 Task: Create a sub task System Test and UAT for the task  Create a new online auction platform in the project AgileLab , assign it to team member softage.2@softage.net and update the status of the sub task to  At Risk , set the priority of the sub task to Medium
Action: Mouse moved to (499, 526)
Screenshot: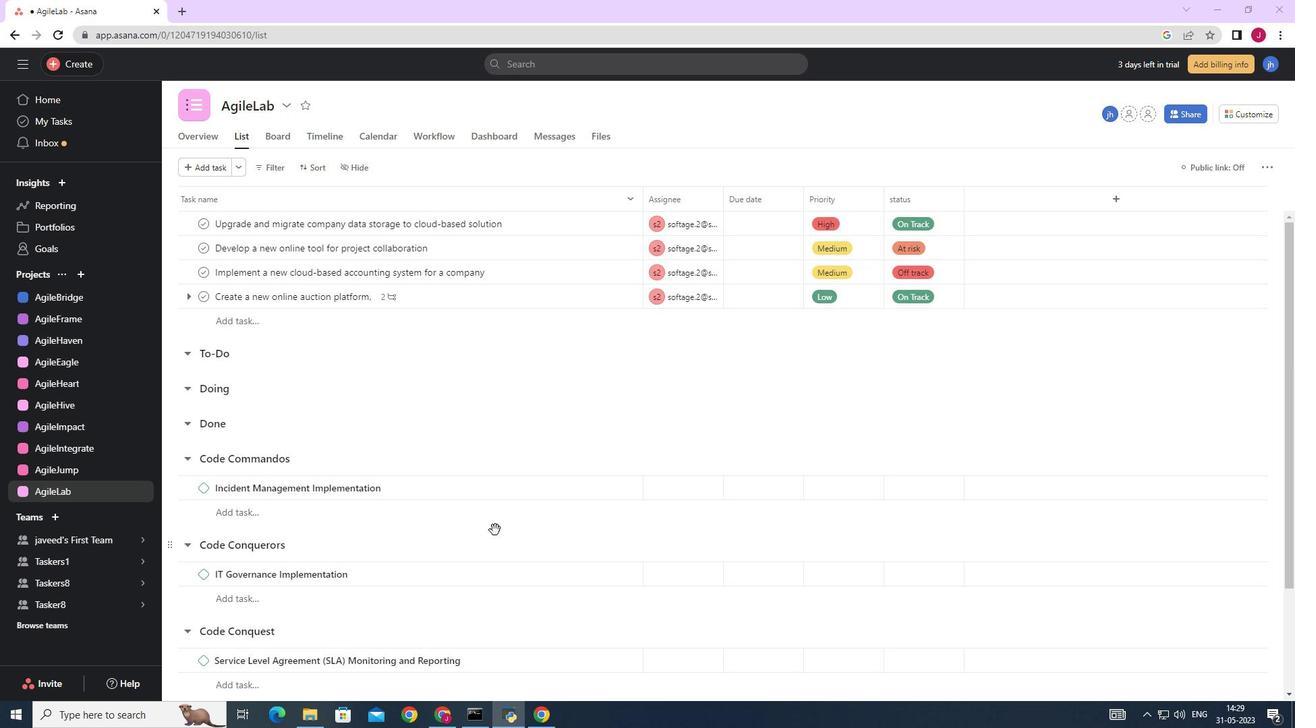 
Action: Mouse scrolled (499, 526) with delta (0, 0)
Screenshot: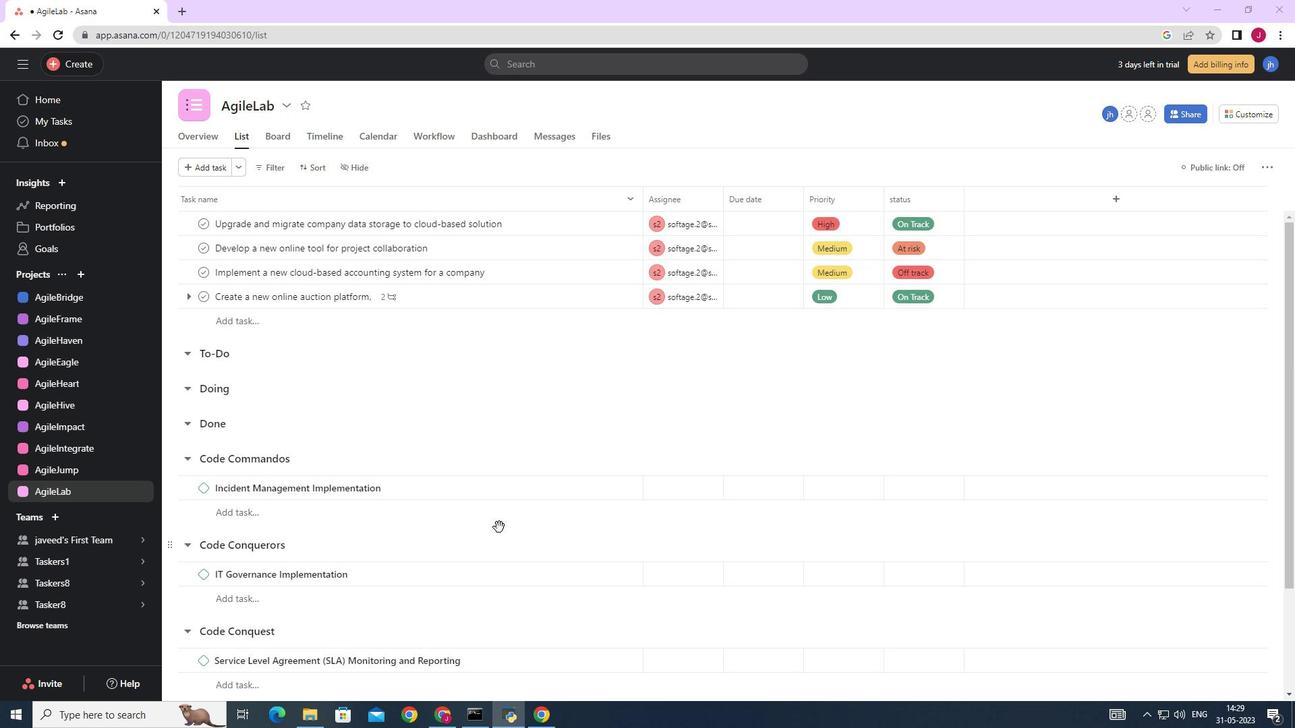 
Action: Mouse scrolled (499, 526) with delta (0, 0)
Screenshot: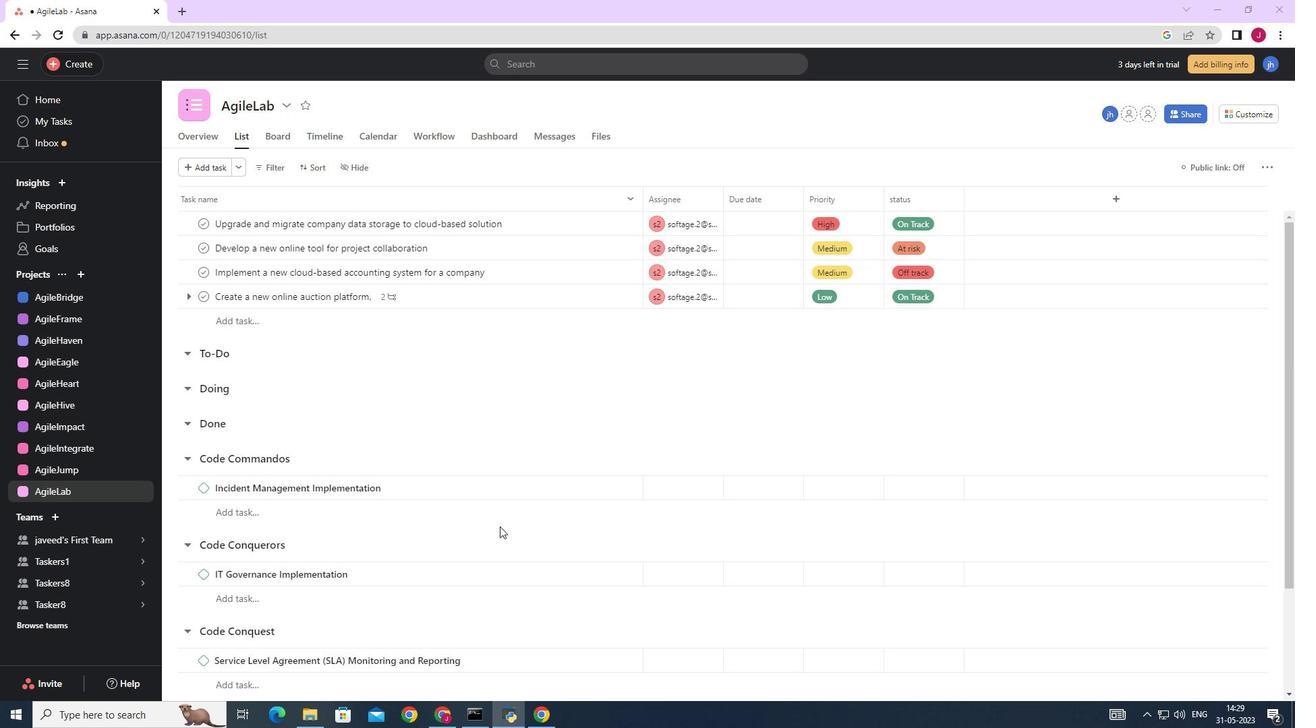 
Action: Mouse scrolled (499, 526) with delta (0, 0)
Screenshot: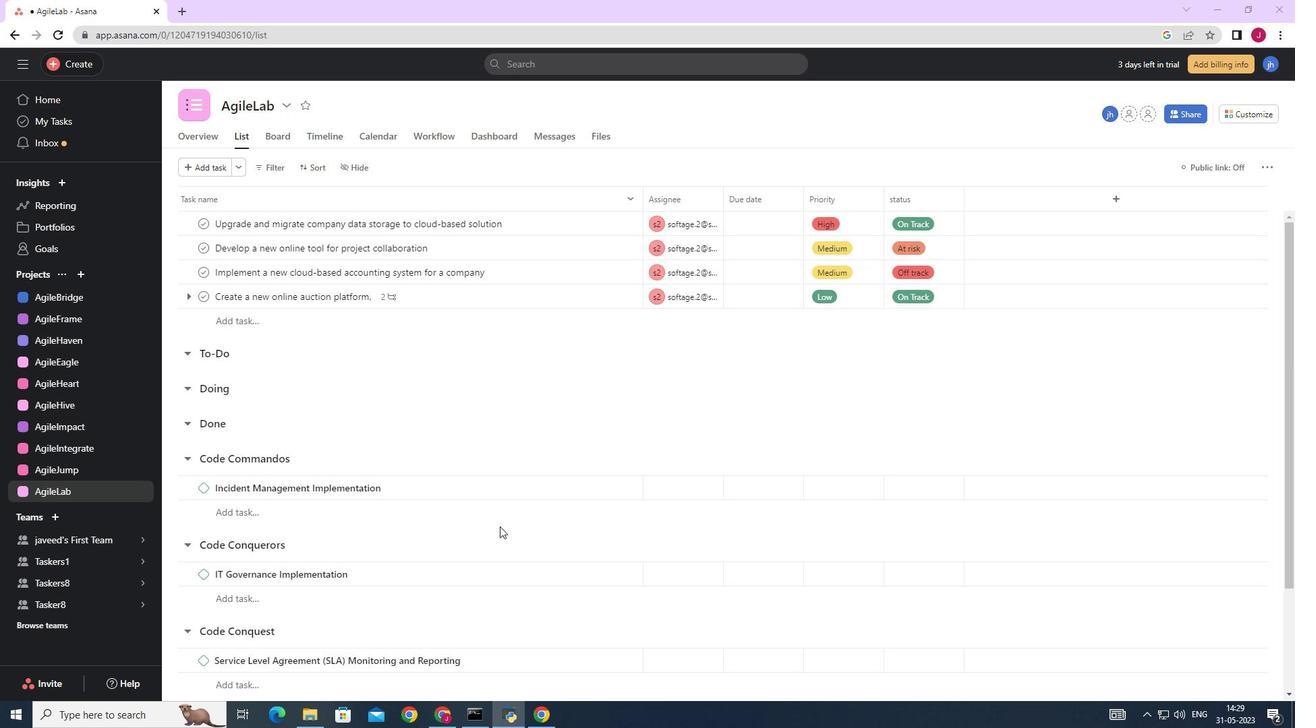 
Action: Mouse moved to (502, 526)
Screenshot: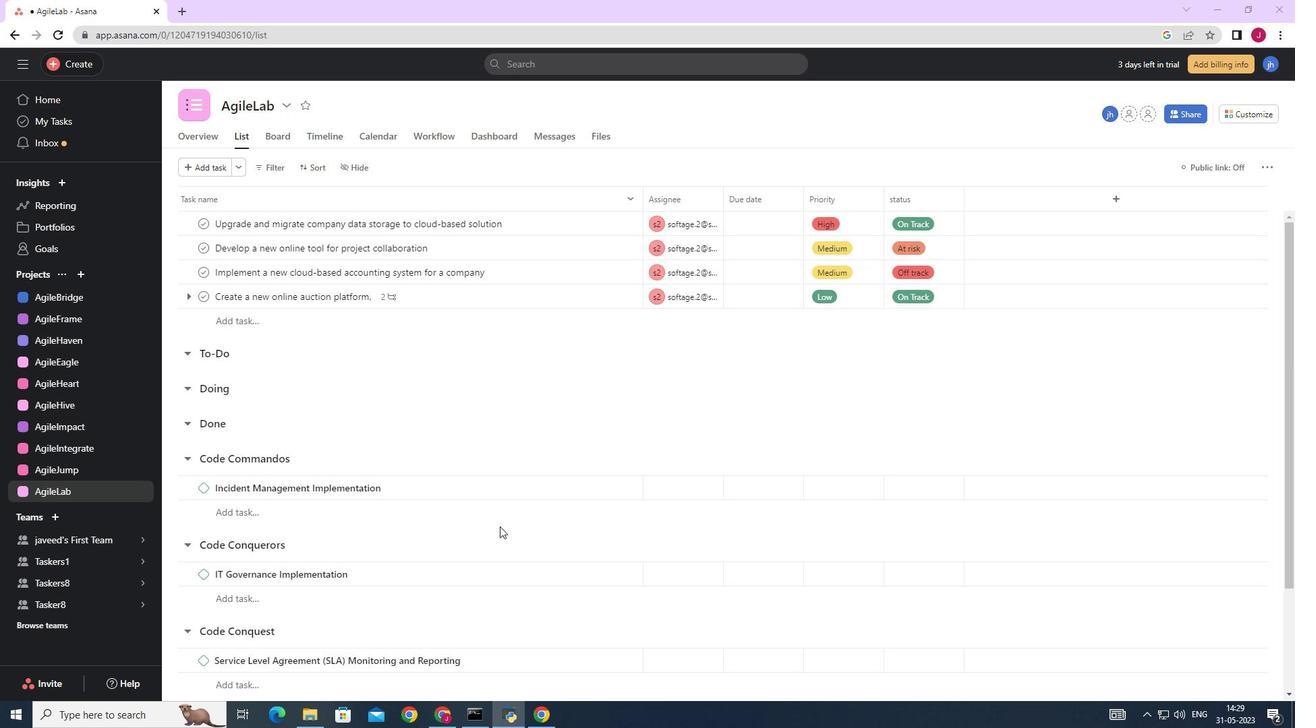
Action: Mouse scrolled (501, 526) with delta (0, 0)
Screenshot: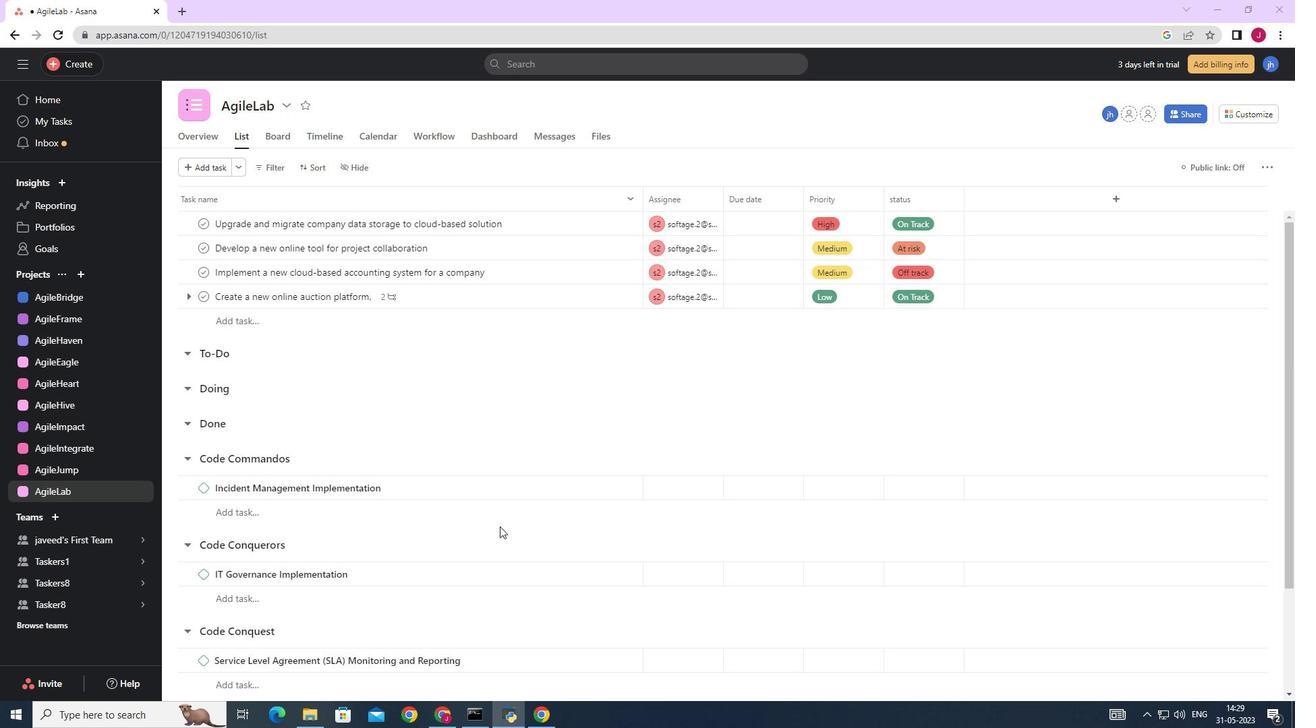 
Action: Mouse moved to (503, 528)
Screenshot: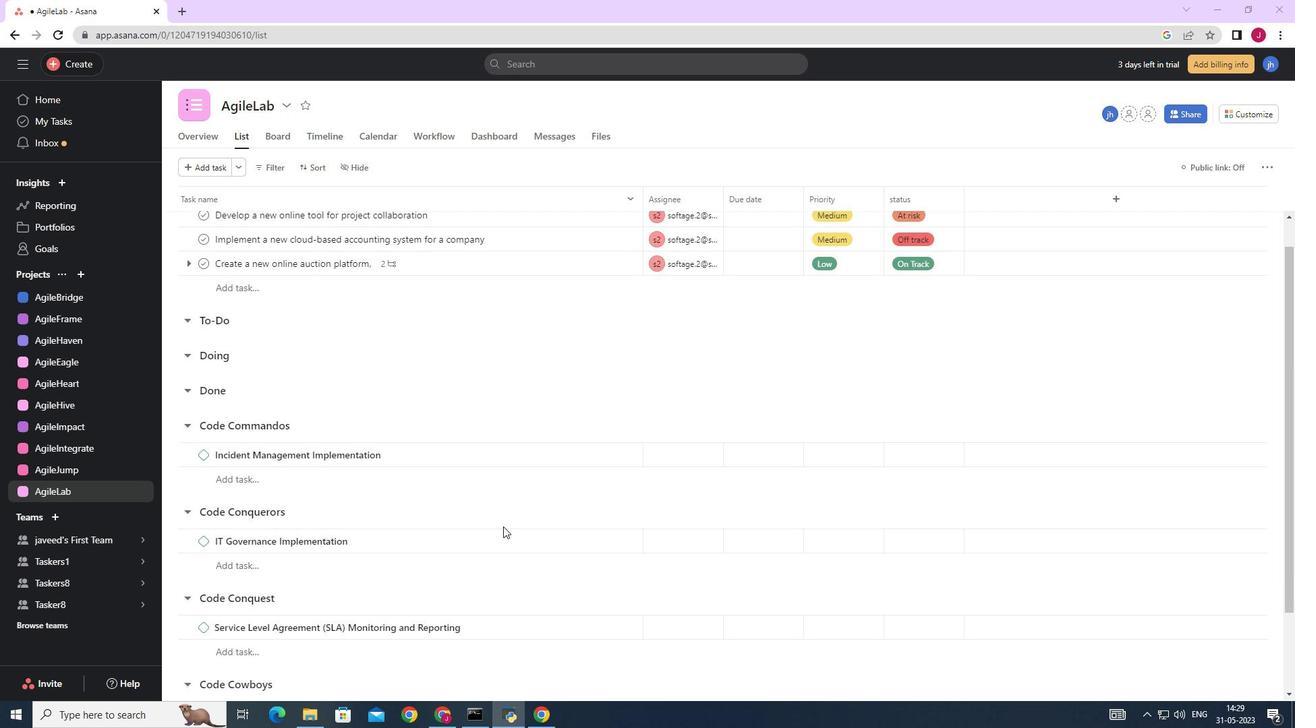 
Action: Mouse scrolled (503, 527) with delta (0, 0)
Screenshot: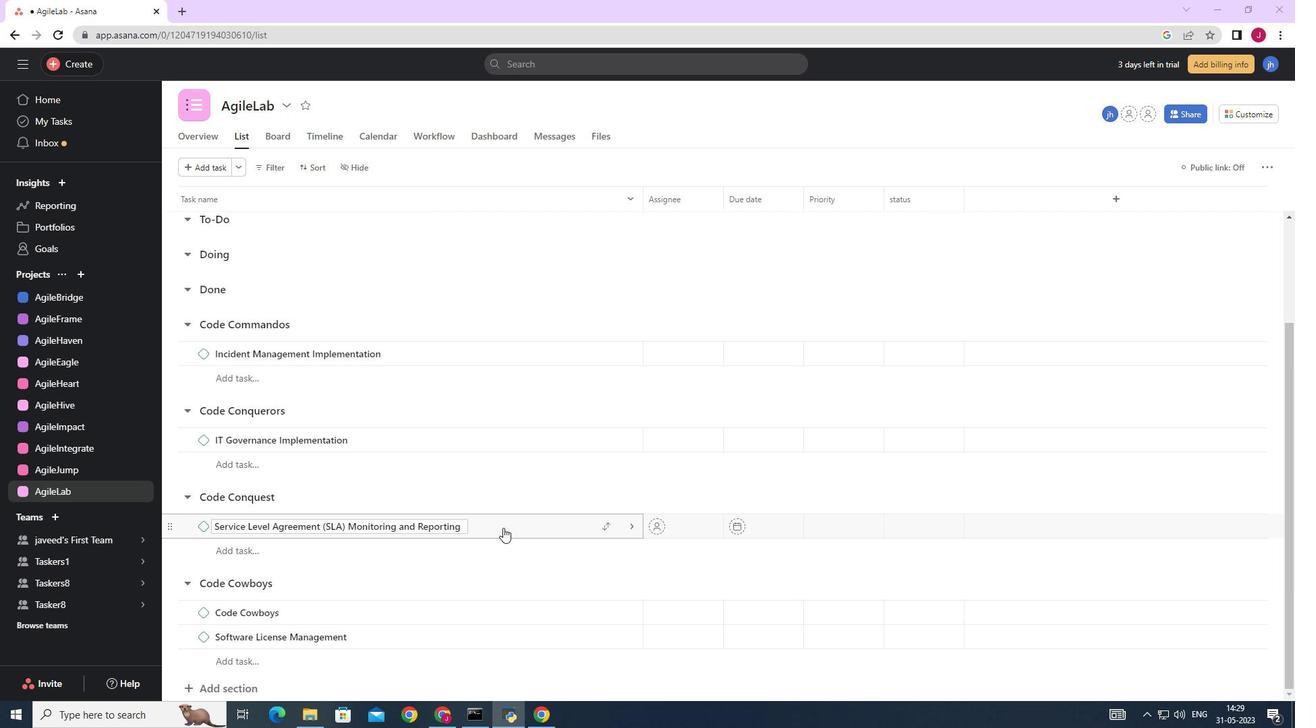
Action: Mouse scrolled (503, 527) with delta (0, 0)
Screenshot: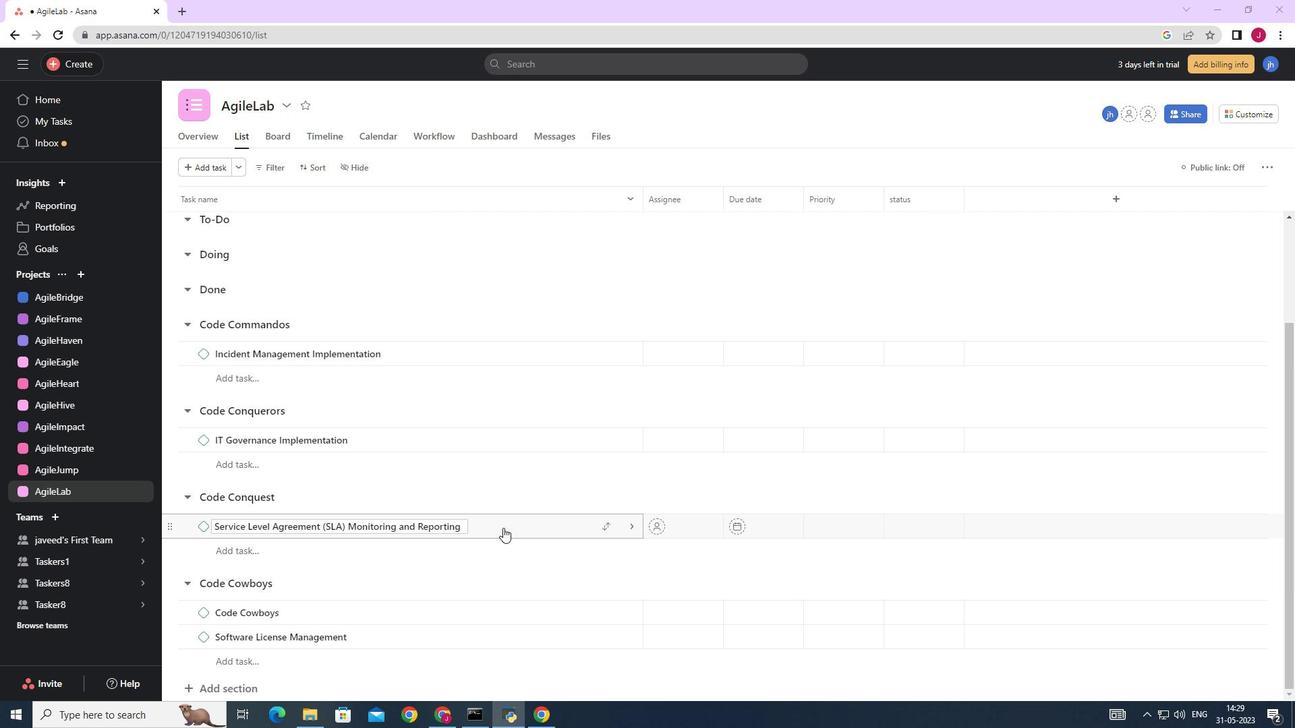 
Action: Mouse scrolled (503, 527) with delta (0, 0)
Screenshot: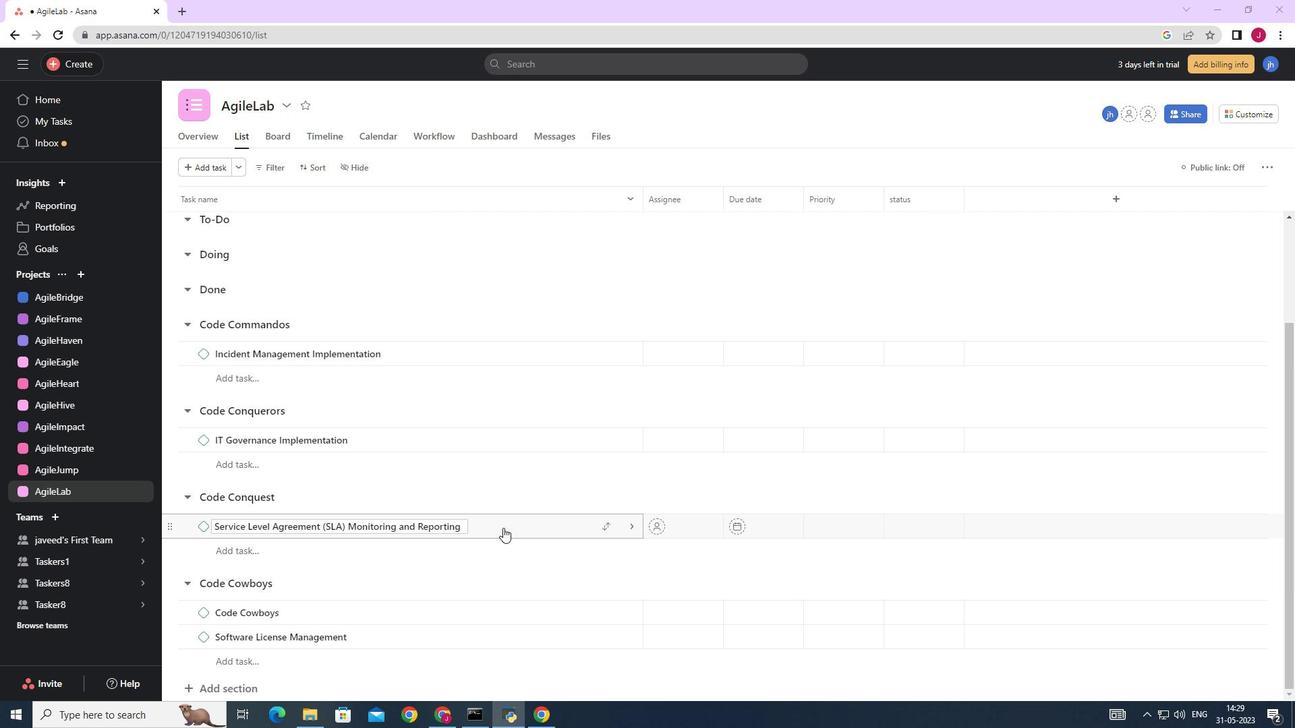 
Action: Mouse scrolled (503, 527) with delta (0, 0)
Screenshot: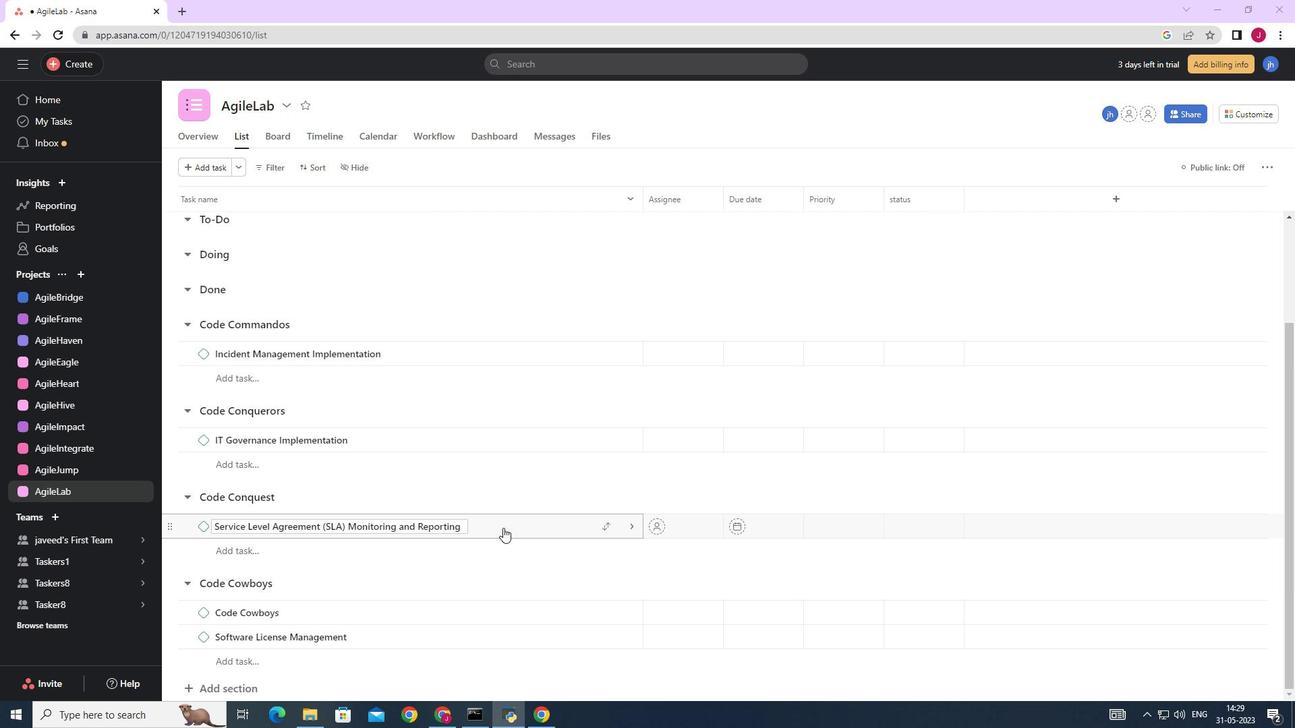
Action: Mouse moved to (503, 530)
Screenshot: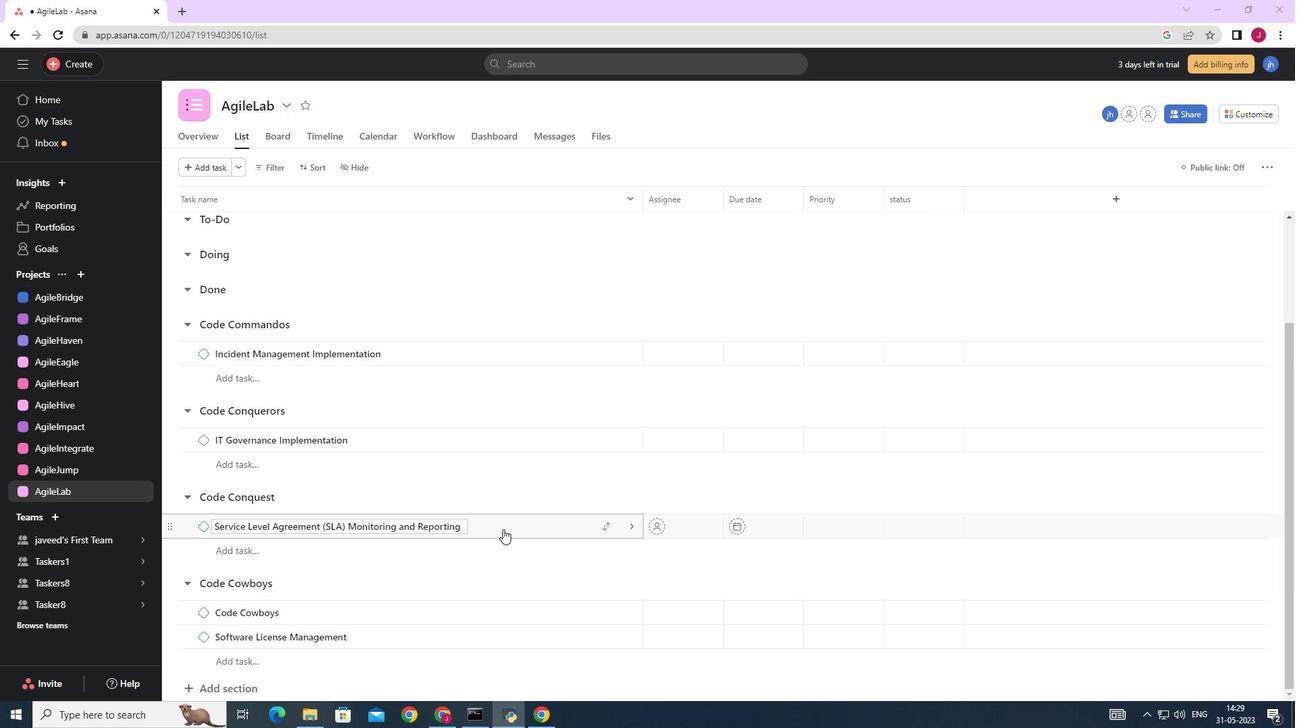 
Action: Mouse scrolled (503, 531) with delta (0, 0)
Screenshot: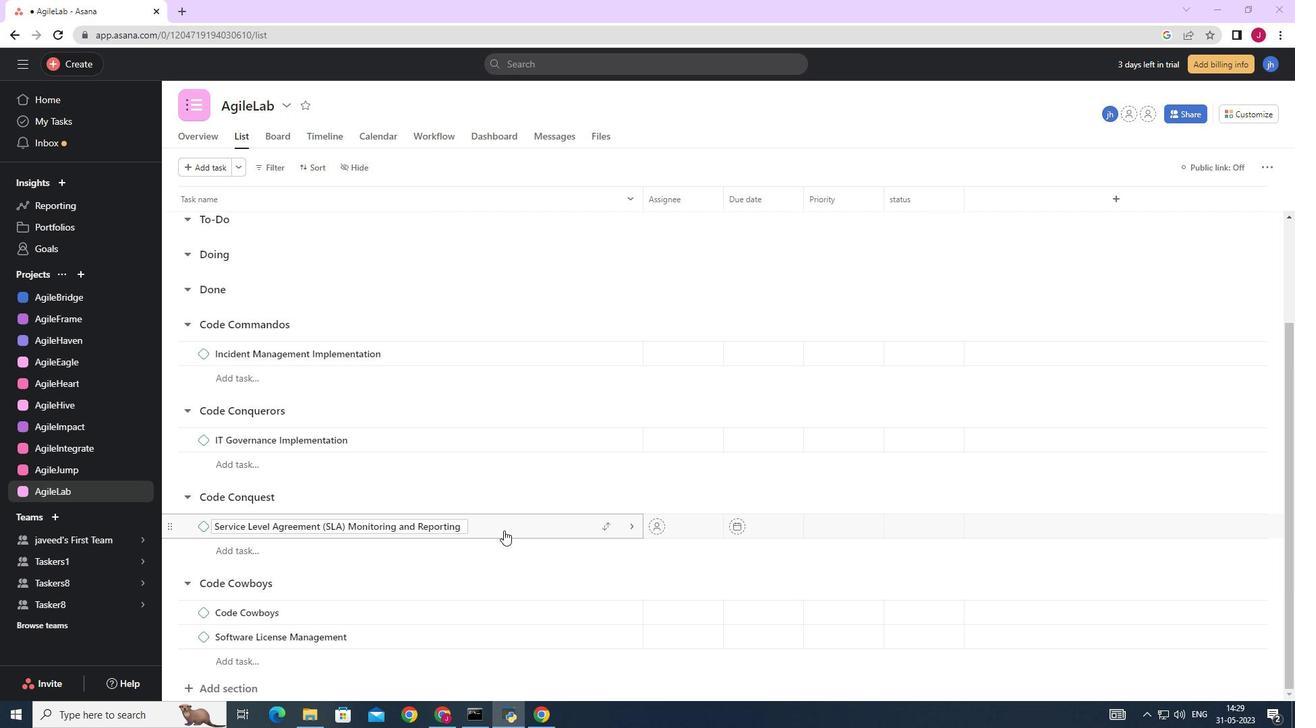 
Action: Mouse scrolled (503, 531) with delta (0, 0)
Screenshot: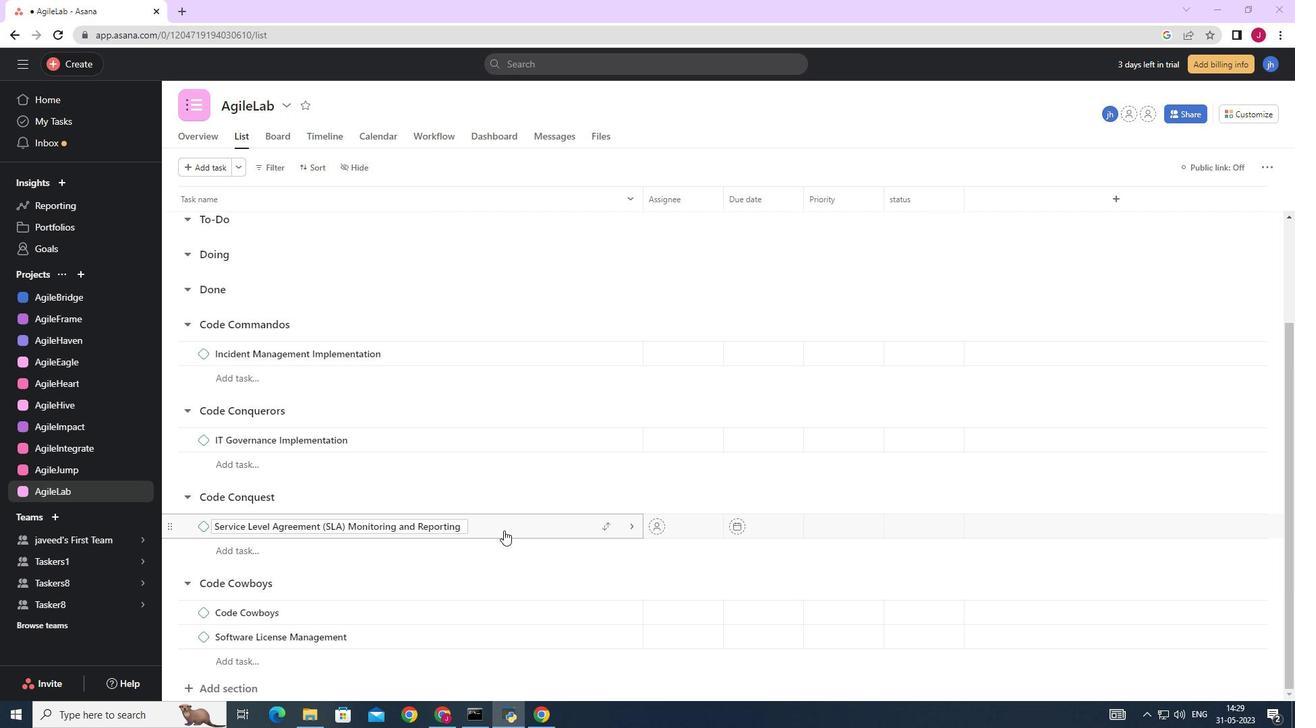 
Action: Mouse scrolled (503, 531) with delta (0, 0)
Screenshot: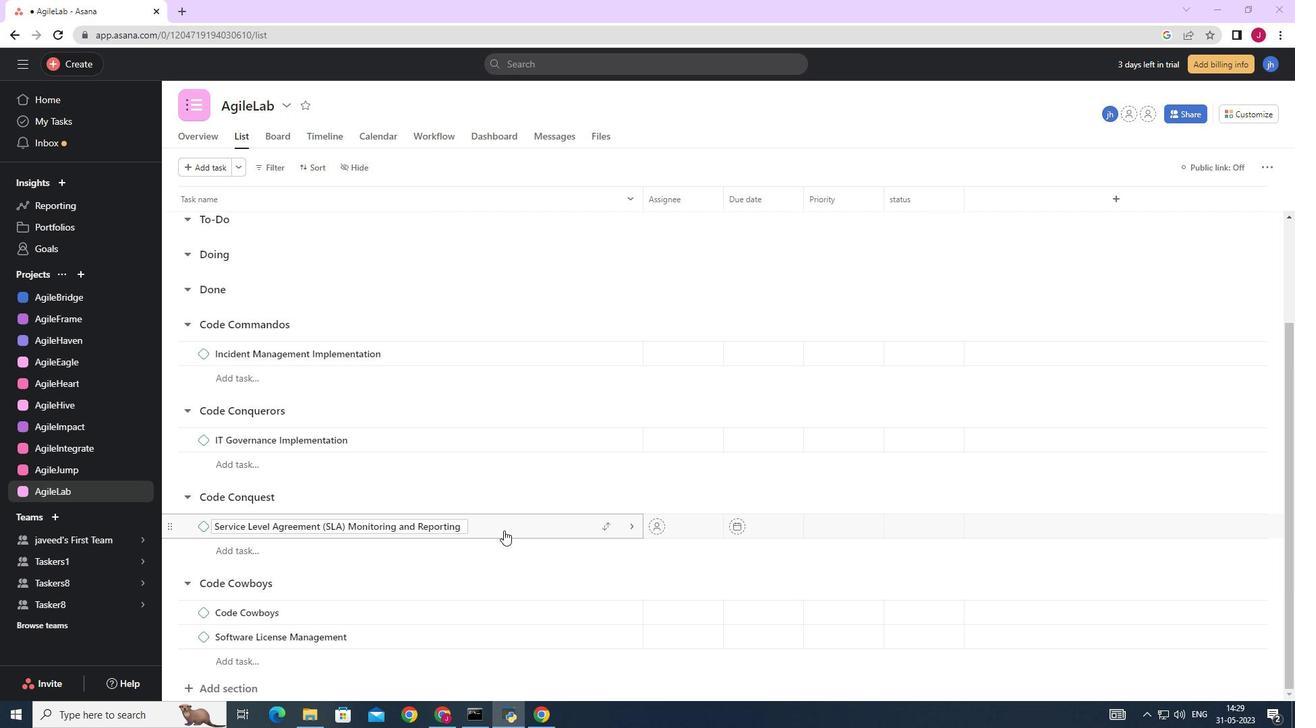 
Action: Mouse scrolled (503, 531) with delta (0, 0)
Screenshot: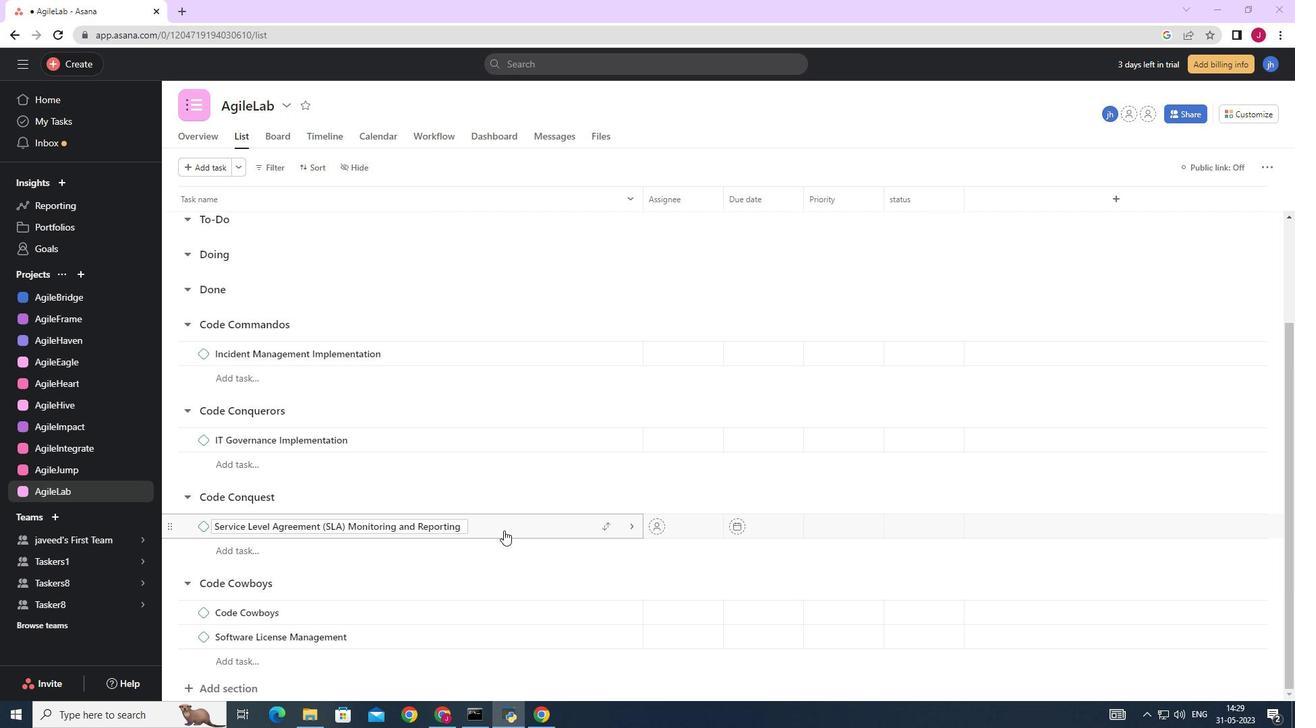 
Action: Mouse moved to (503, 530)
Screenshot: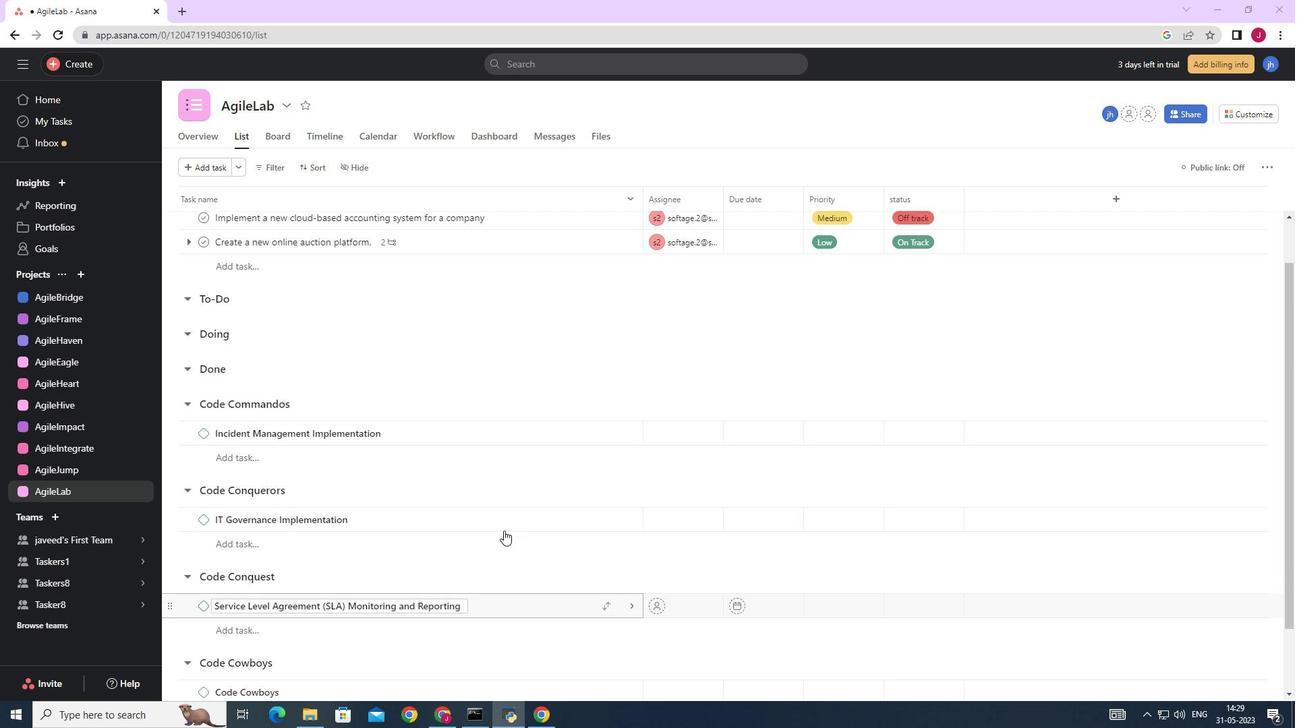 
Action: Mouse scrolled (503, 531) with delta (0, 0)
Screenshot: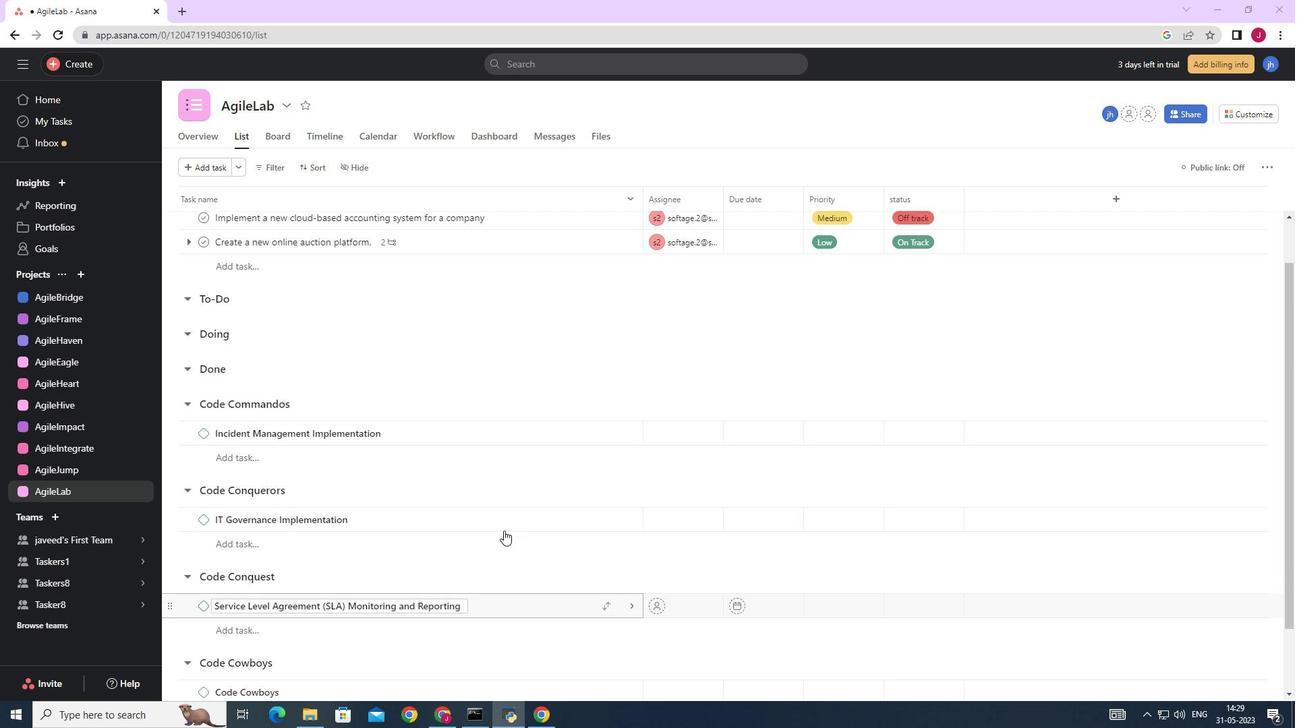 
Action: Mouse scrolled (503, 531) with delta (0, 0)
Screenshot: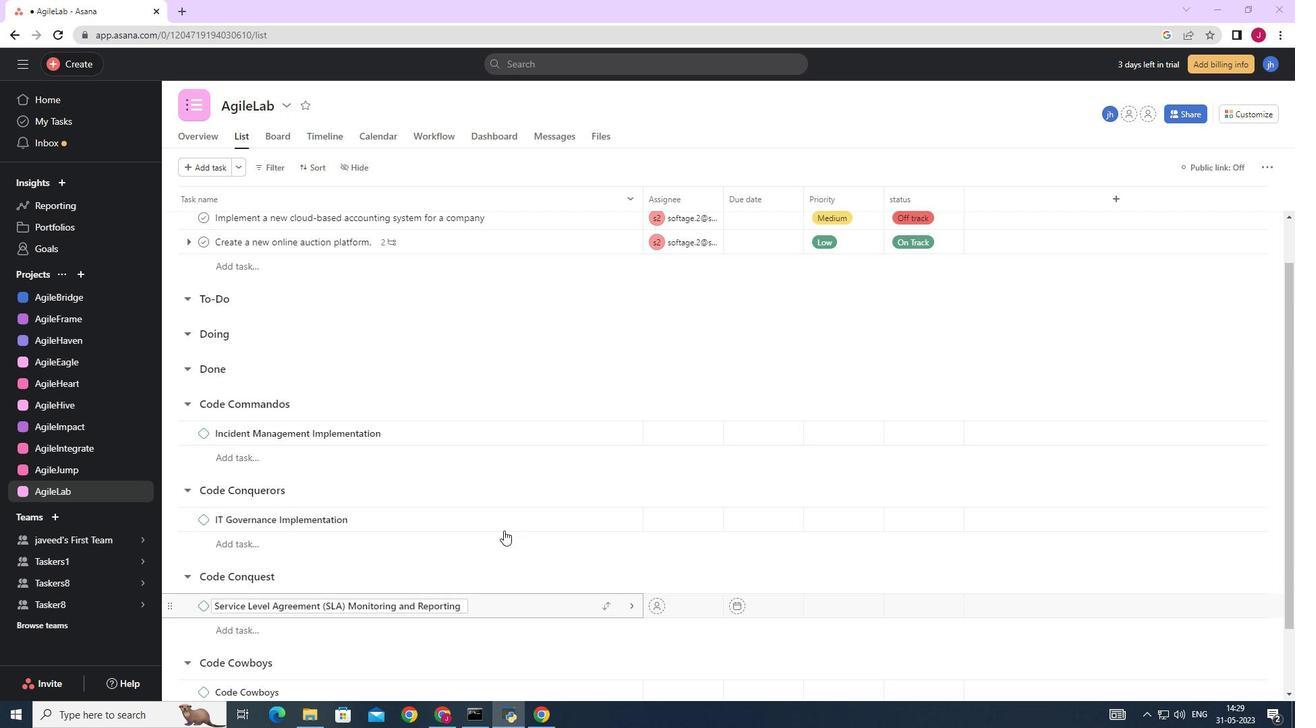 
Action: Mouse moved to (503, 529)
Screenshot: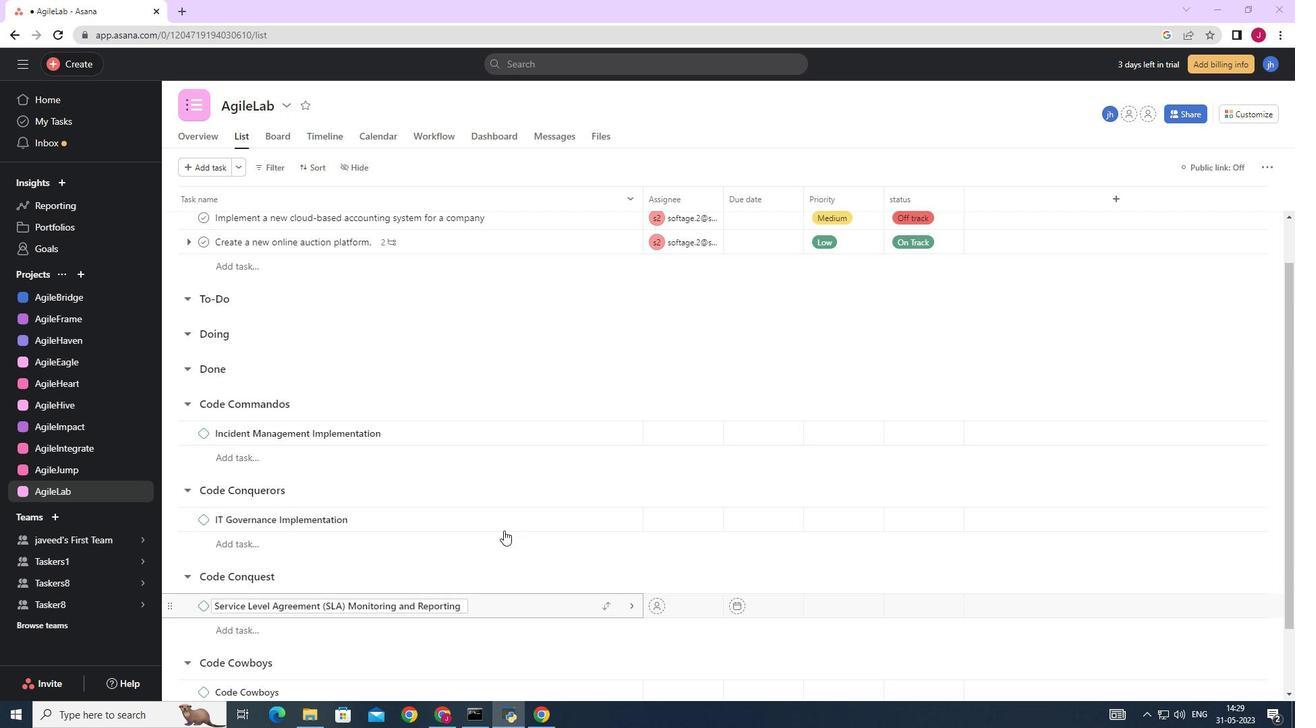 
Action: Mouse scrolled (503, 530) with delta (0, 0)
Screenshot: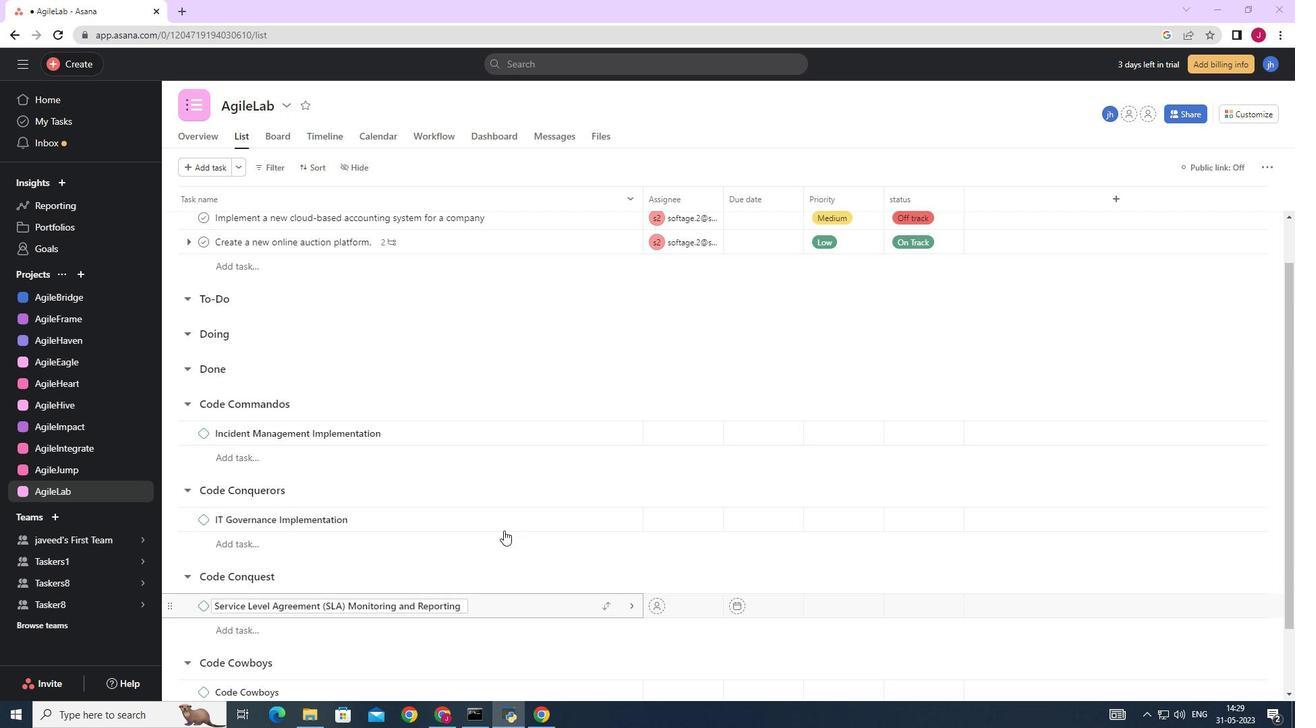 
Action: Mouse moved to (584, 298)
Screenshot: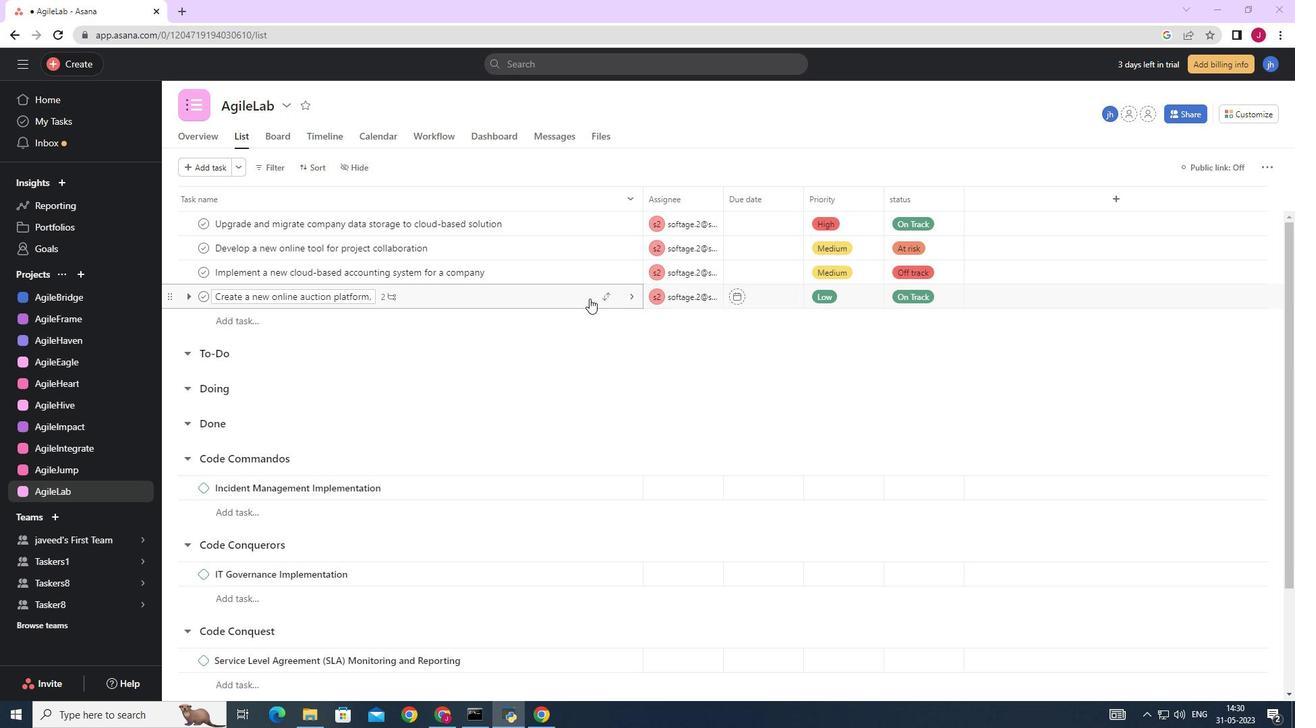 
Action: Mouse pressed left at (584, 298)
Screenshot: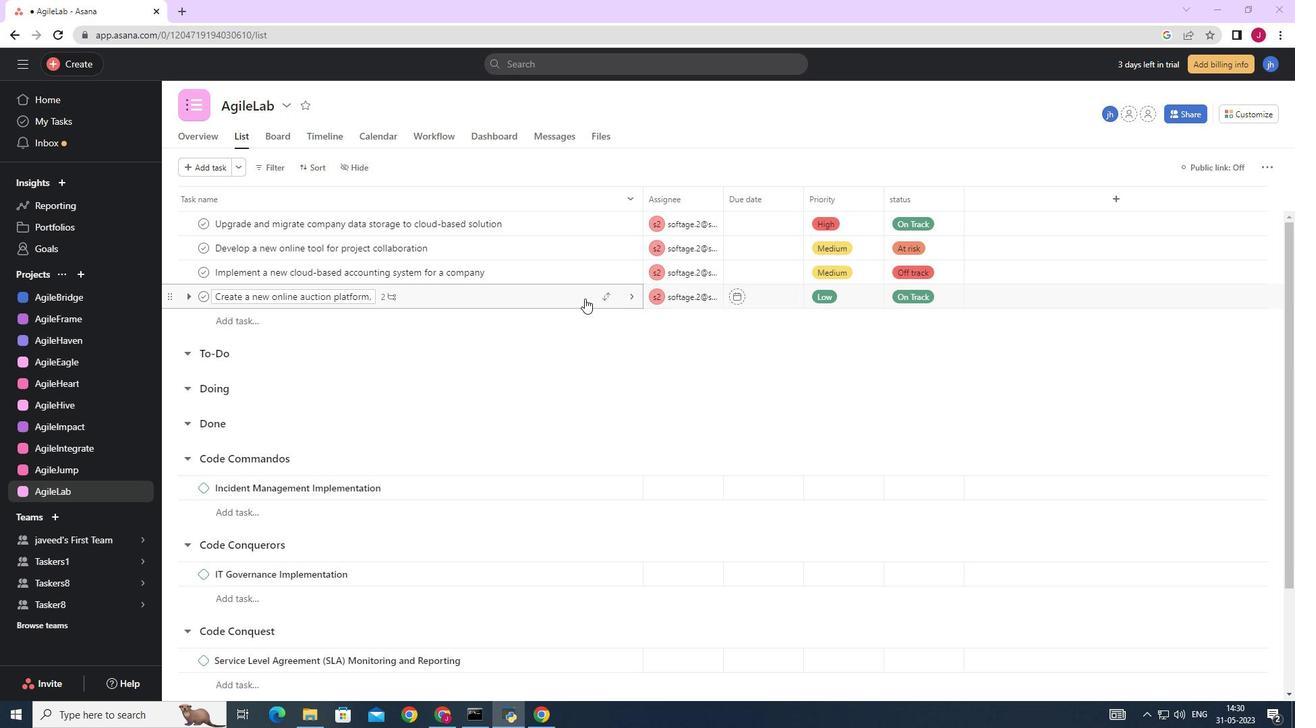 
Action: Mouse moved to (955, 425)
Screenshot: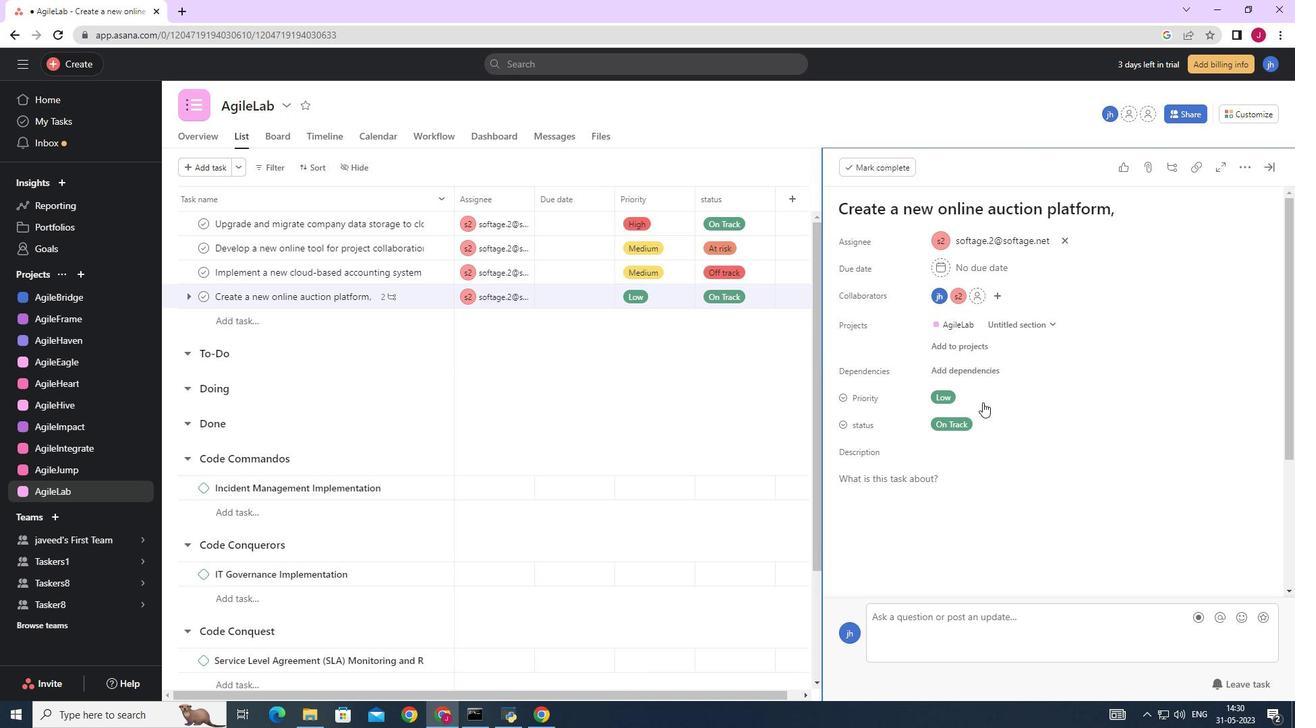 
Action: Mouse scrolled (955, 425) with delta (0, 0)
Screenshot: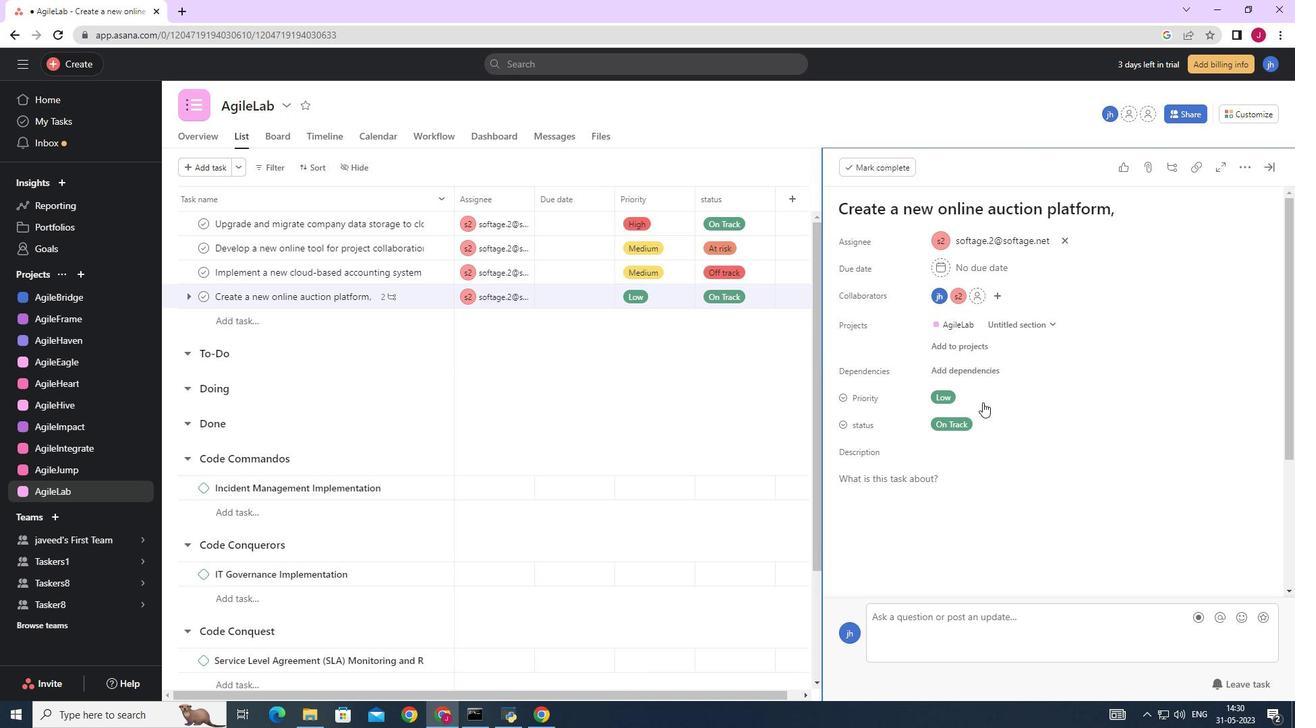 
Action: Mouse moved to (954, 427)
Screenshot: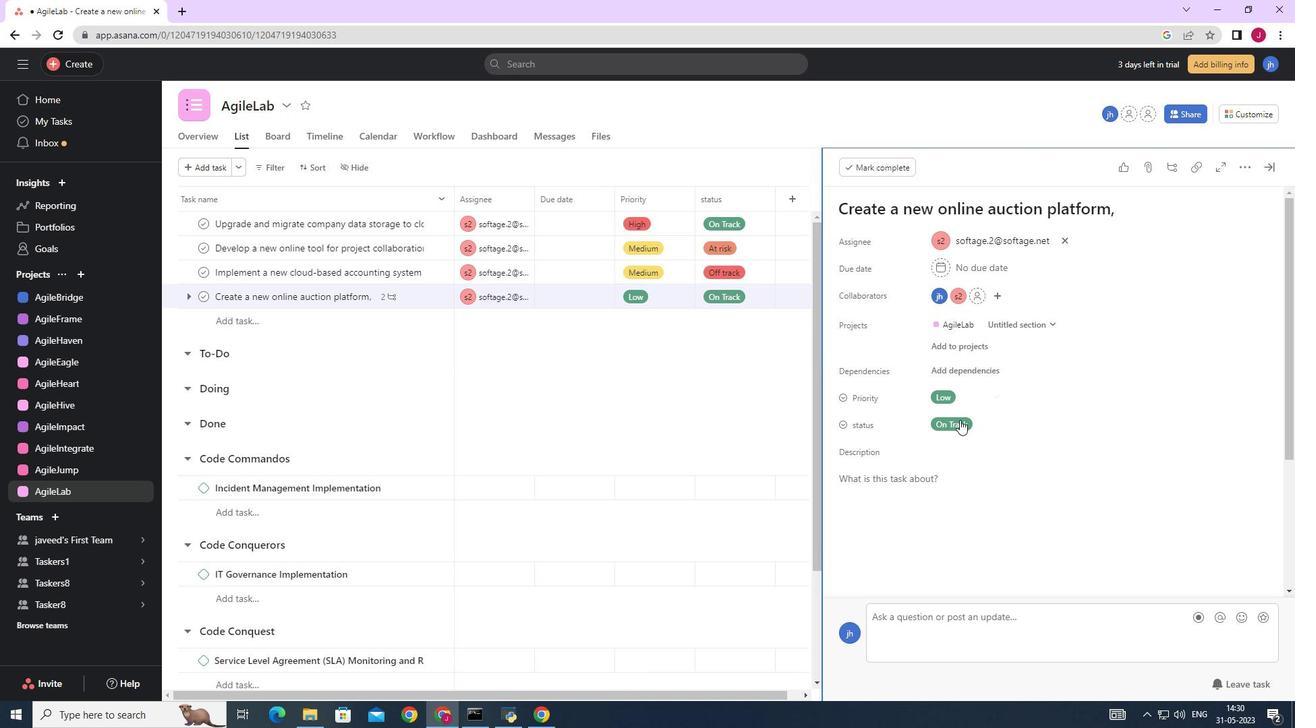 
Action: Mouse scrolled (954, 426) with delta (0, 0)
Screenshot: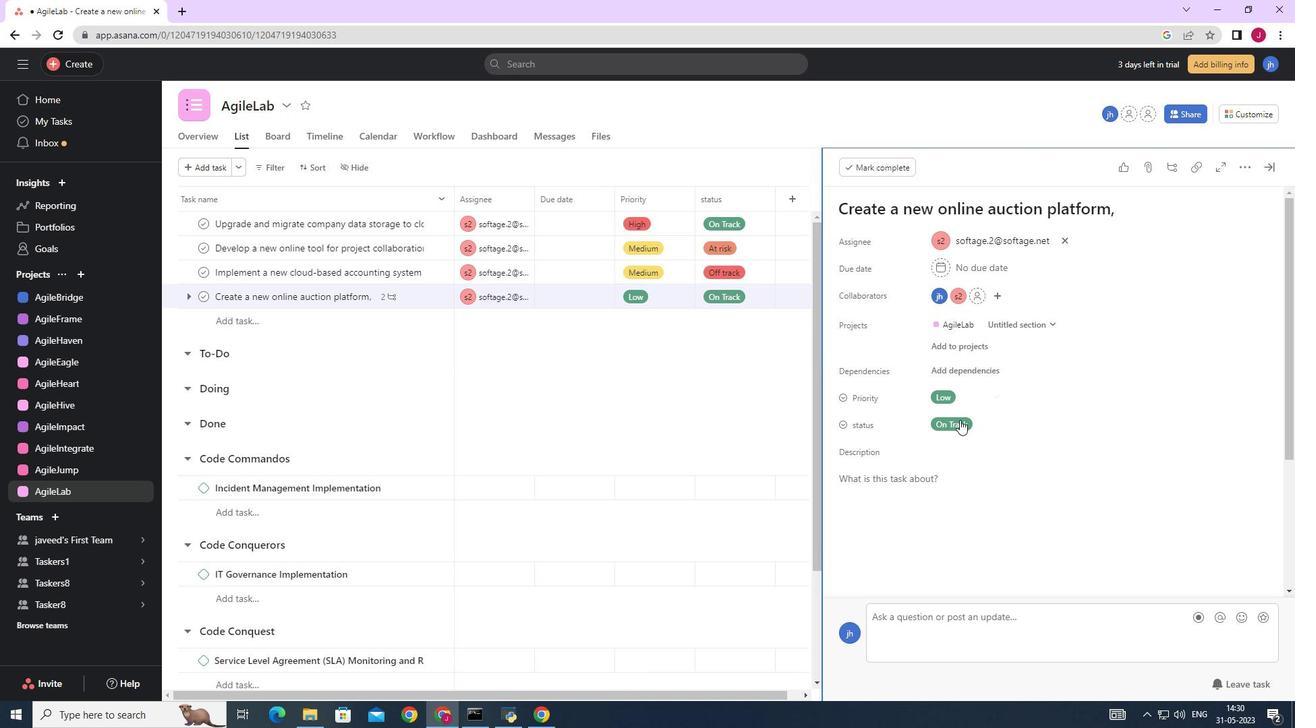 
Action: Mouse scrolled (954, 426) with delta (0, 0)
Screenshot: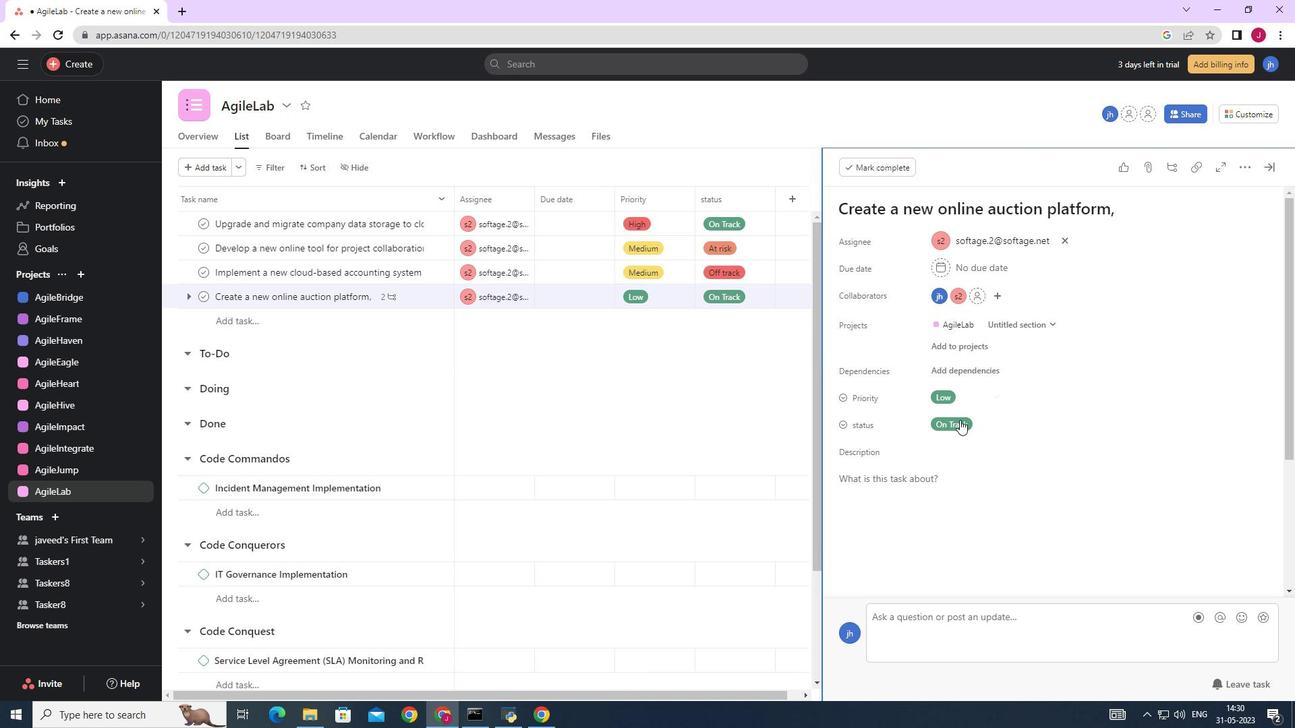 
Action: Mouse scrolled (954, 426) with delta (0, 0)
Screenshot: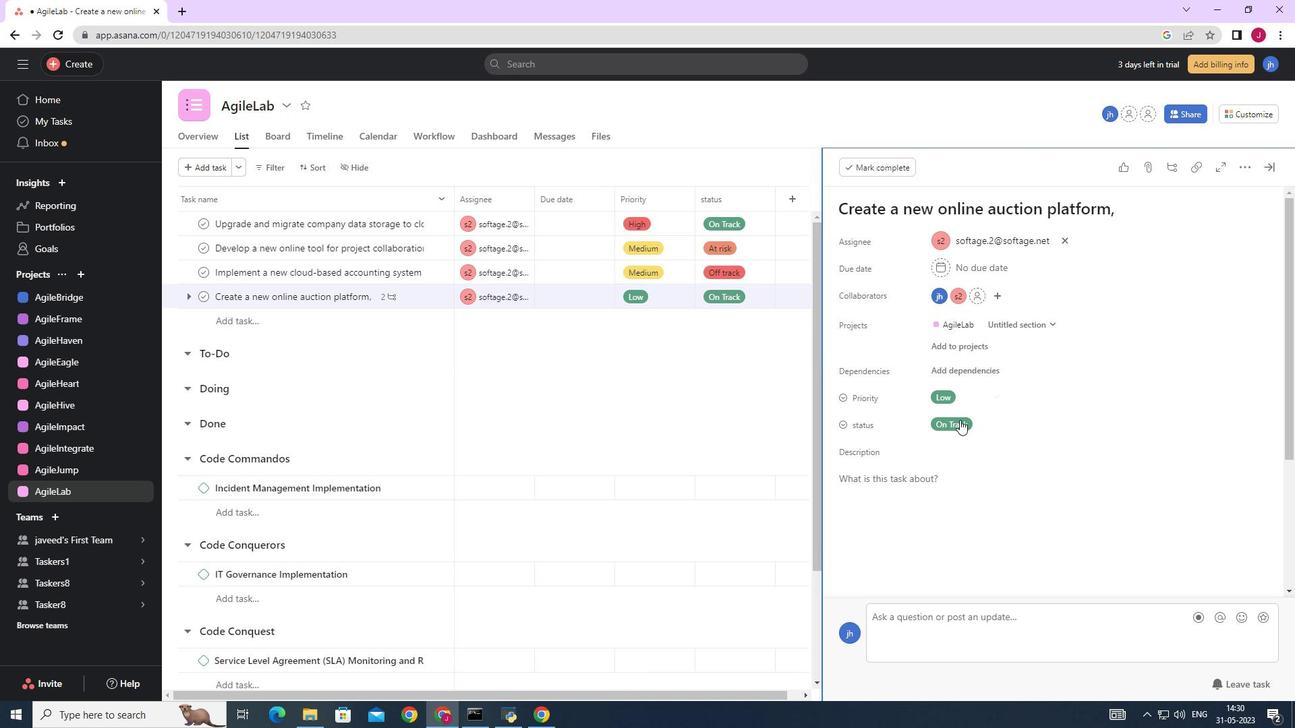 
Action: Mouse scrolled (954, 426) with delta (0, 0)
Screenshot: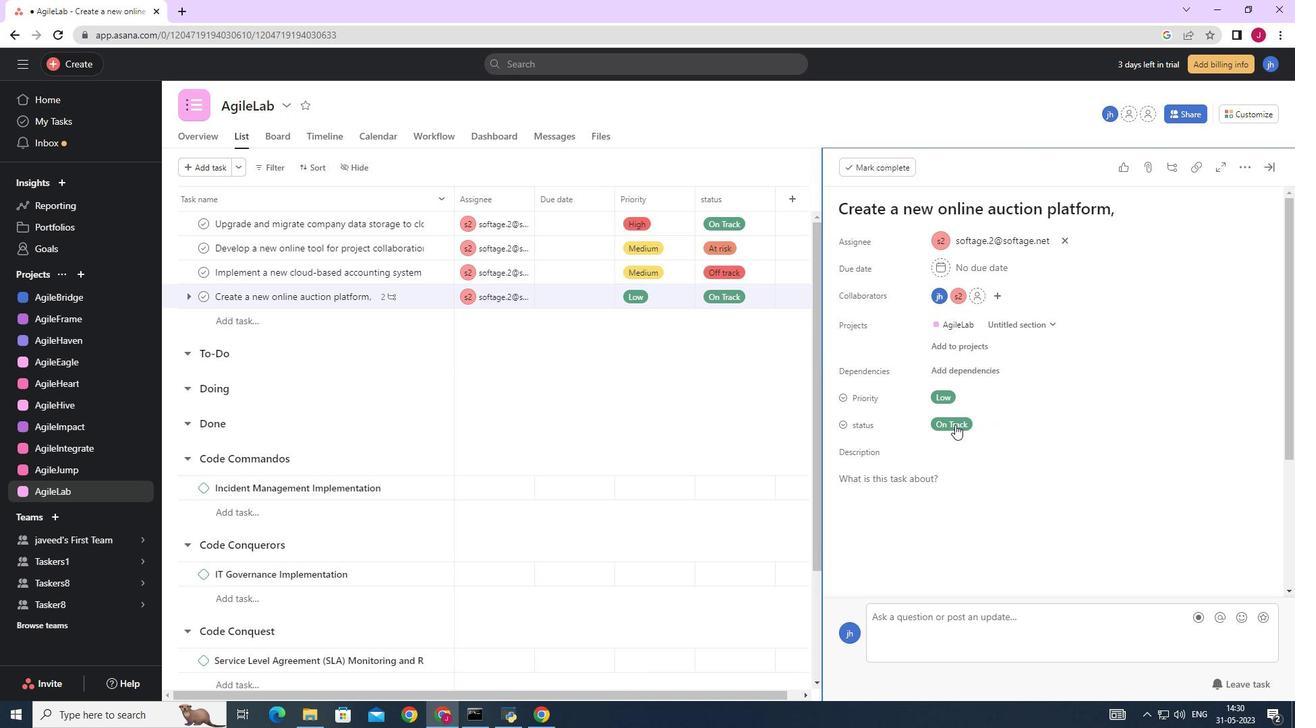 
Action: Mouse moved to (876, 493)
Screenshot: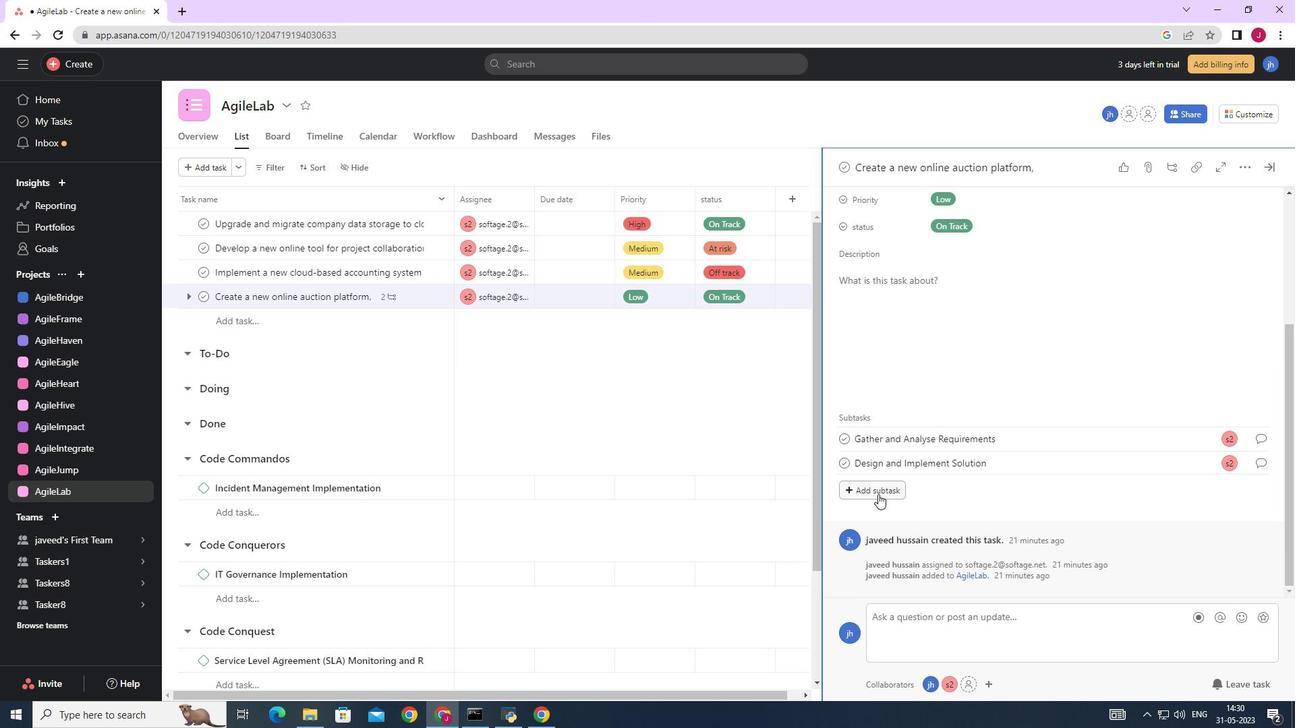 
Action: Mouse pressed left at (876, 493)
Screenshot: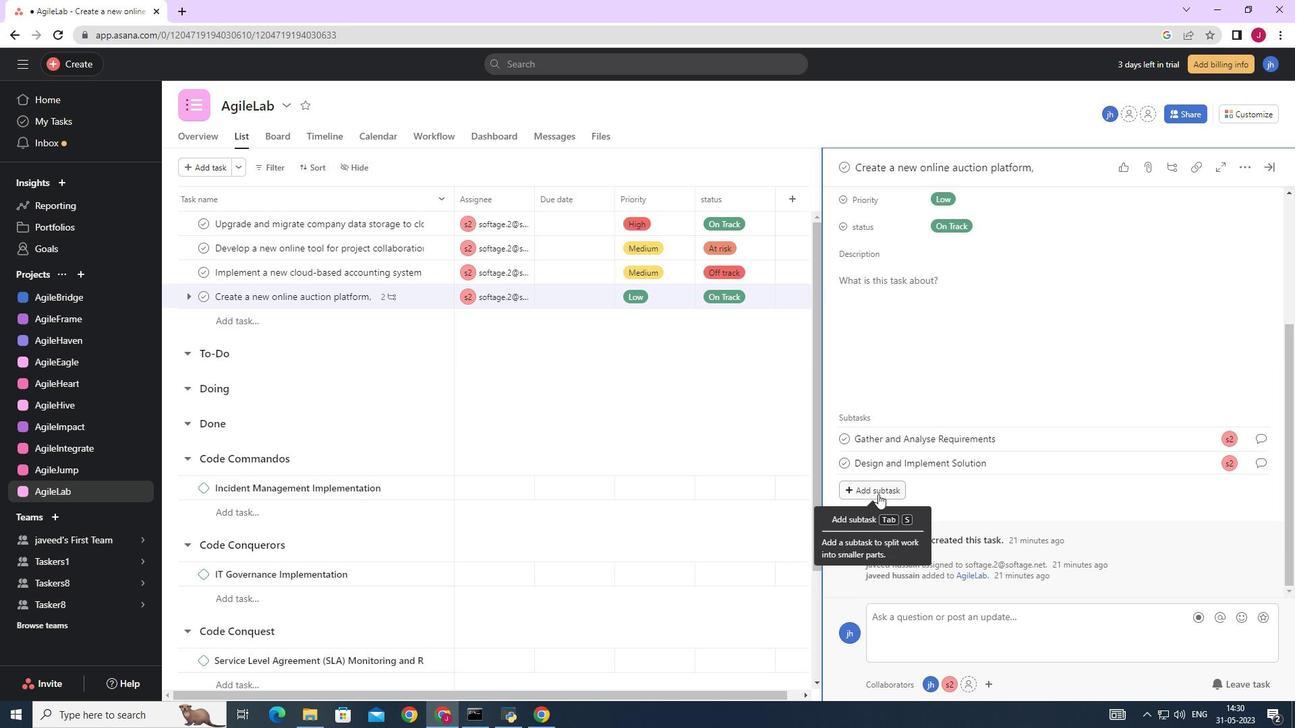 
Action: Mouse moved to (886, 466)
Screenshot: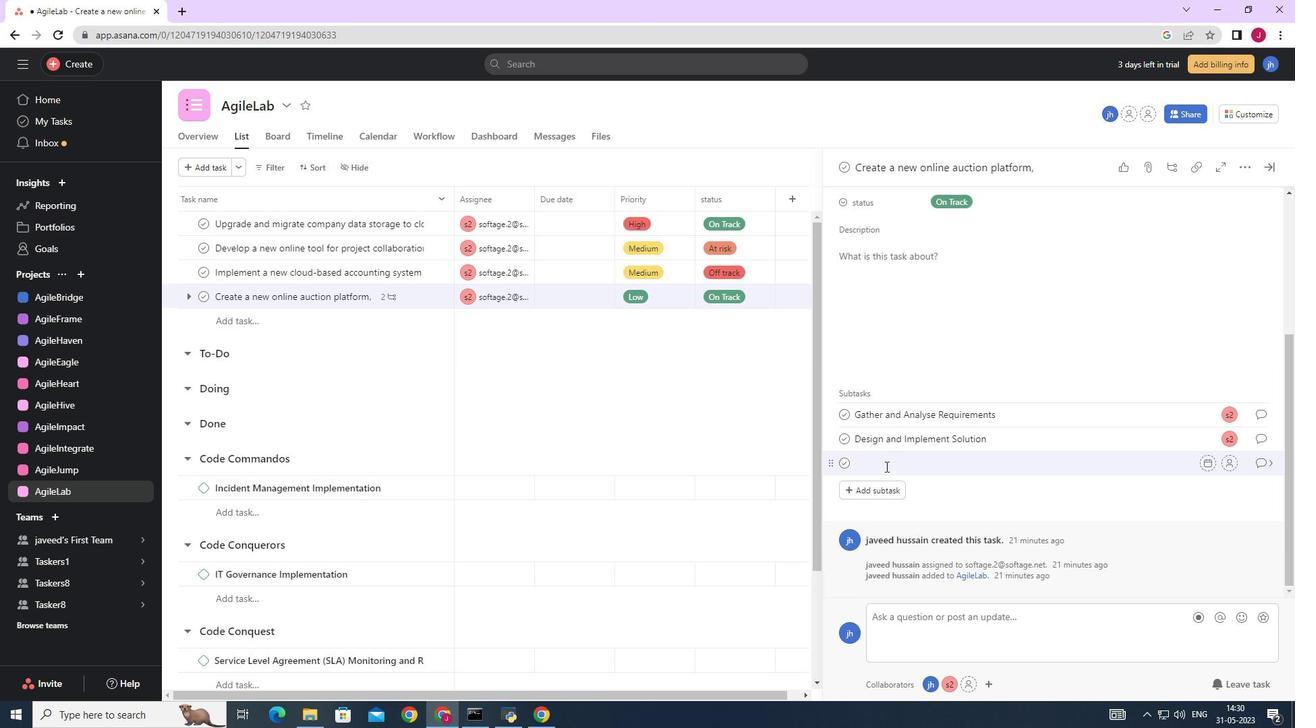 
Action: Key pressed <Key.caps_lock>S<Key.caps_lock>ystem<Key.space>and<Key.space><Key.caps_lock><Key.backspace><Key.backspace><Key.backspace><Key.backspace><Key.backspace><Key.space><Key.caps_lock>t<Key.caps_lock>EST<Key.space><Key.backspace><Key.backspace><Key.backspace><Key.backspace><Key.backspace>T<Key.caps_lock>est<Key.space>and<Key.space><Key.caps_lock>UAT
Screenshot: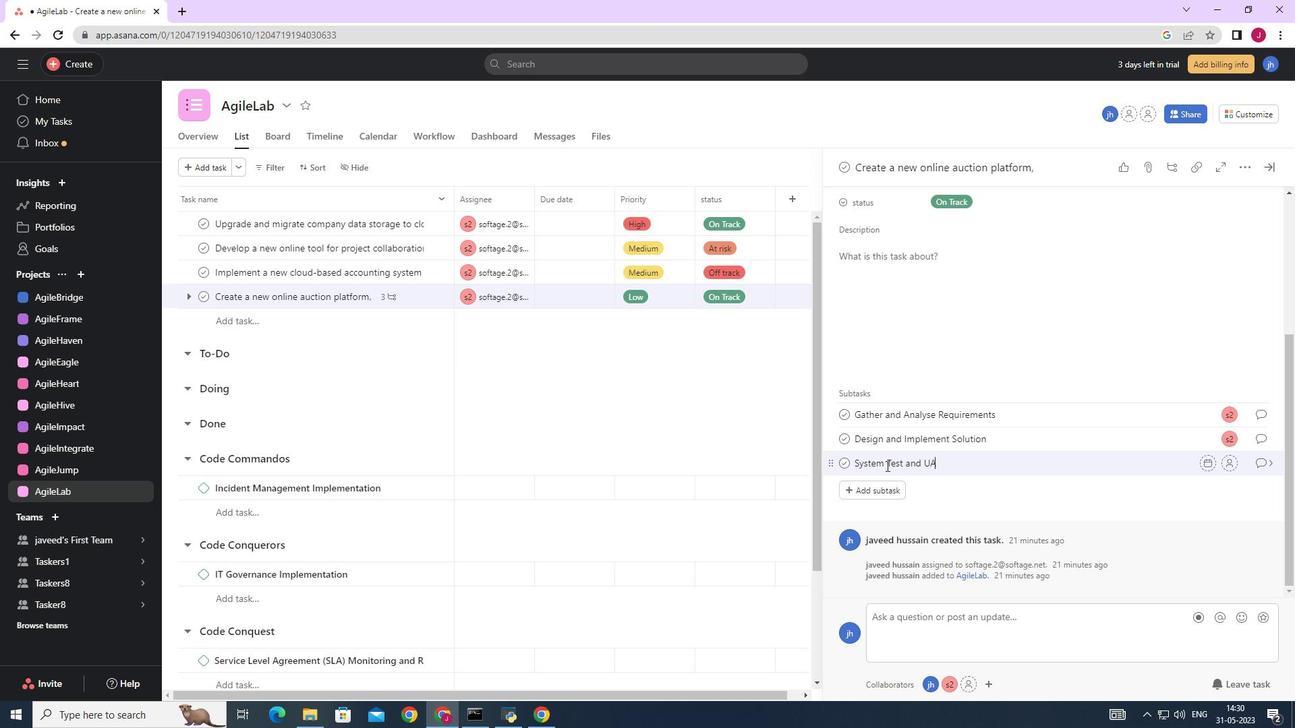 
Action: Mouse moved to (1232, 466)
Screenshot: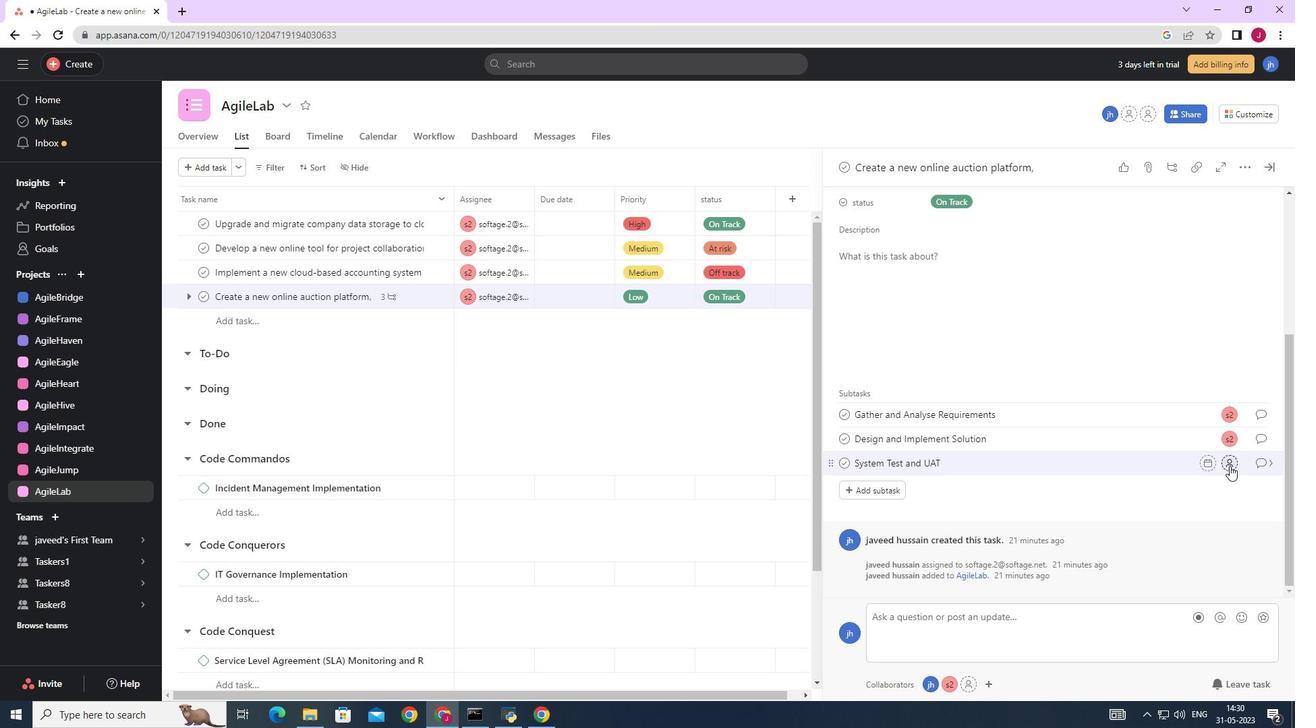 
Action: Mouse pressed left at (1232, 466)
Screenshot: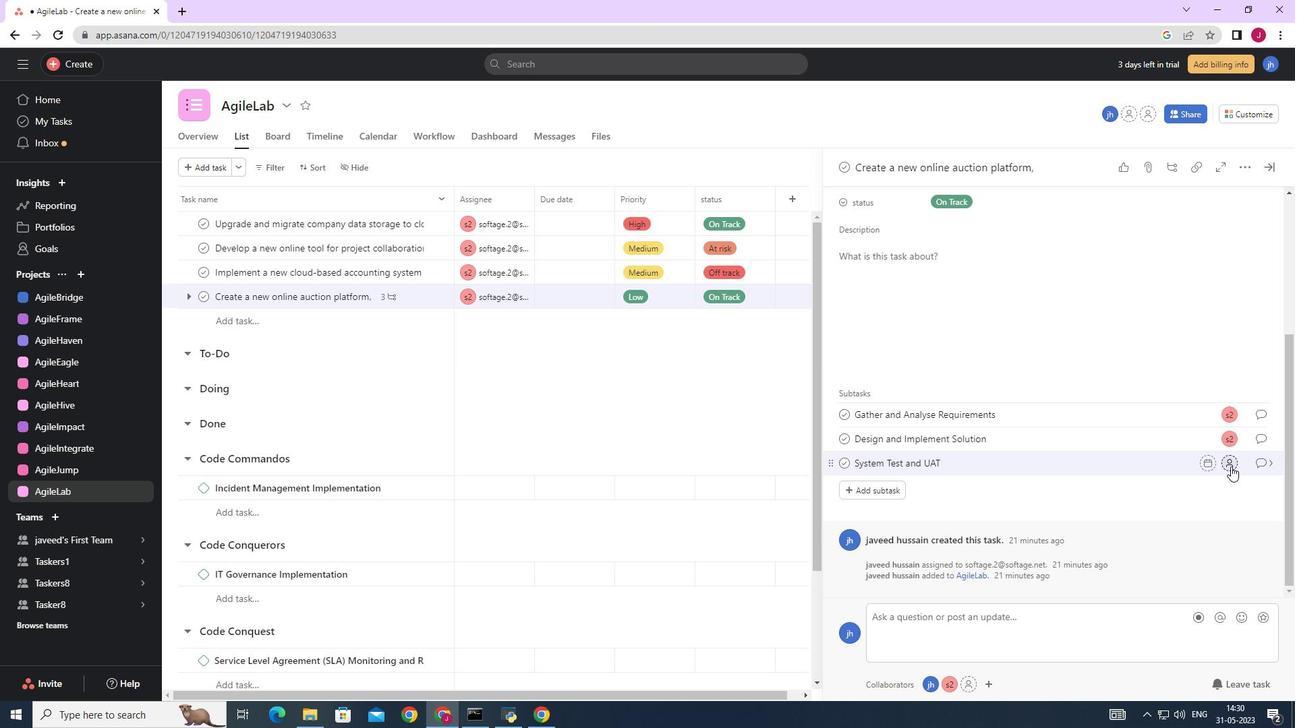 
Action: Mouse moved to (1067, 522)
Screenshot: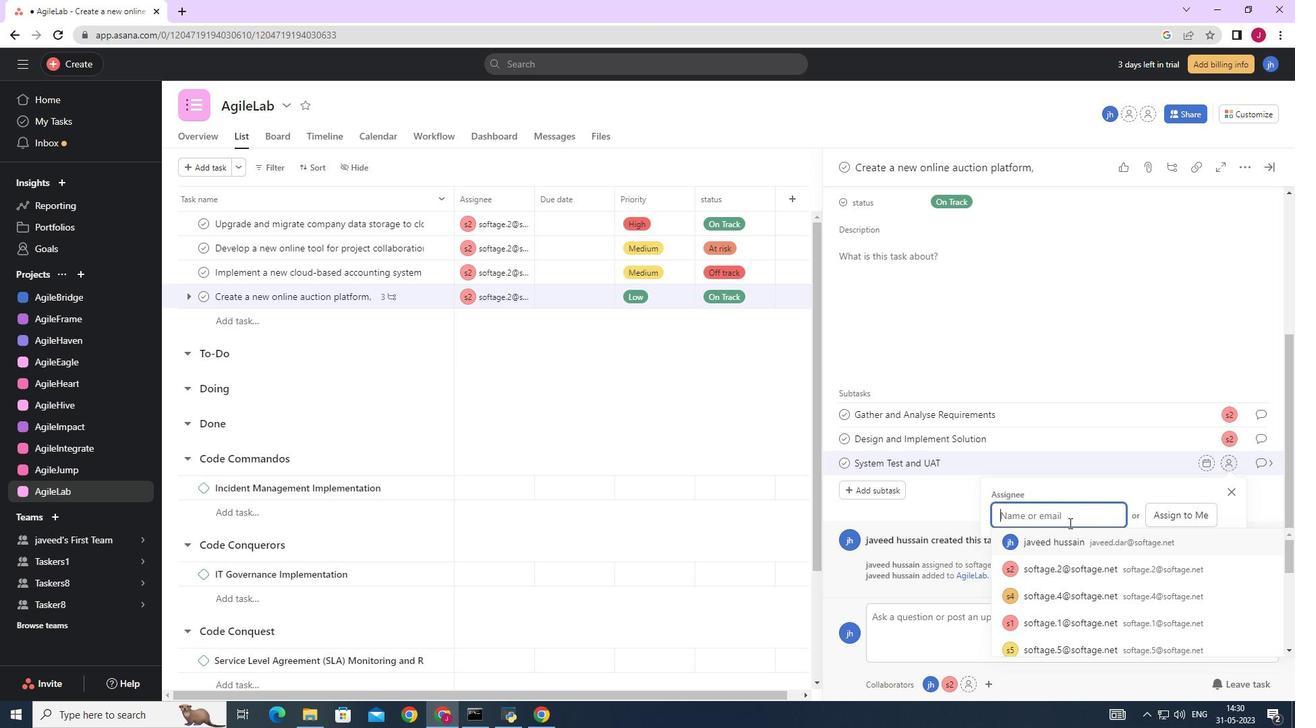 
Action: Key pressed SOFTAGE.2
Screenshot: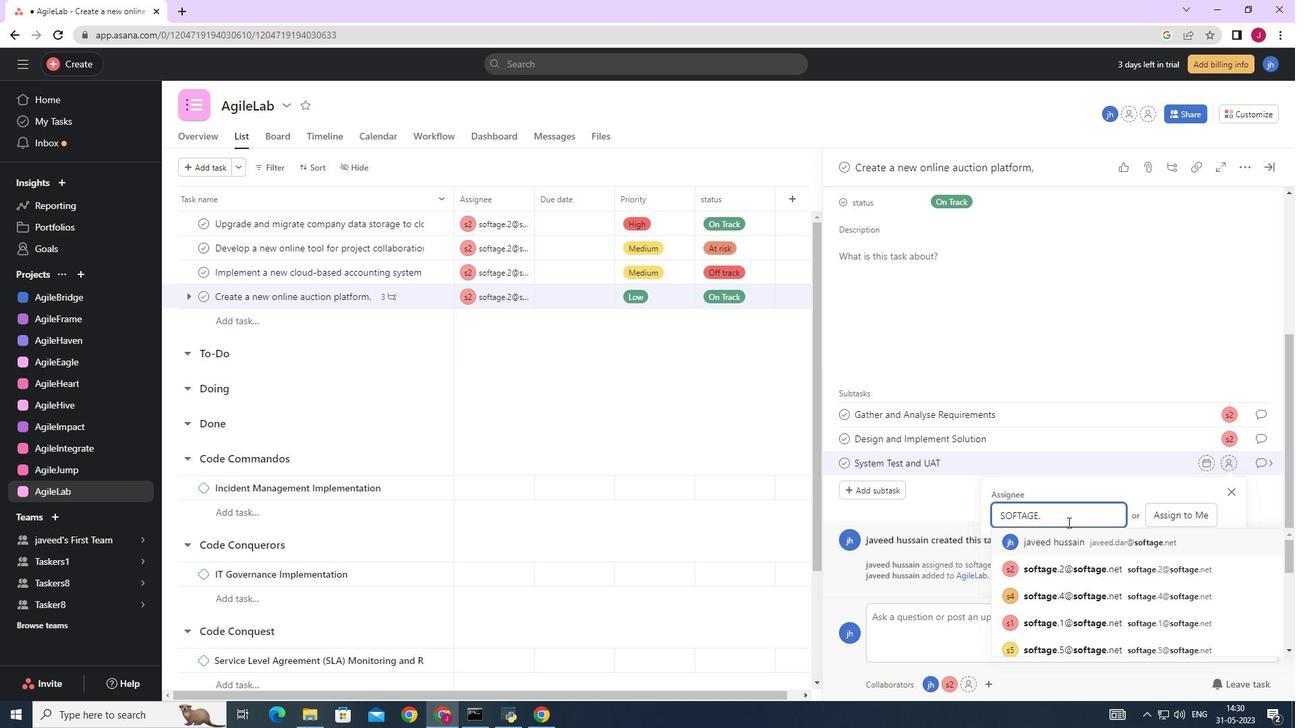 
Action: Mouse moved to (1067, 539)
Screenshot: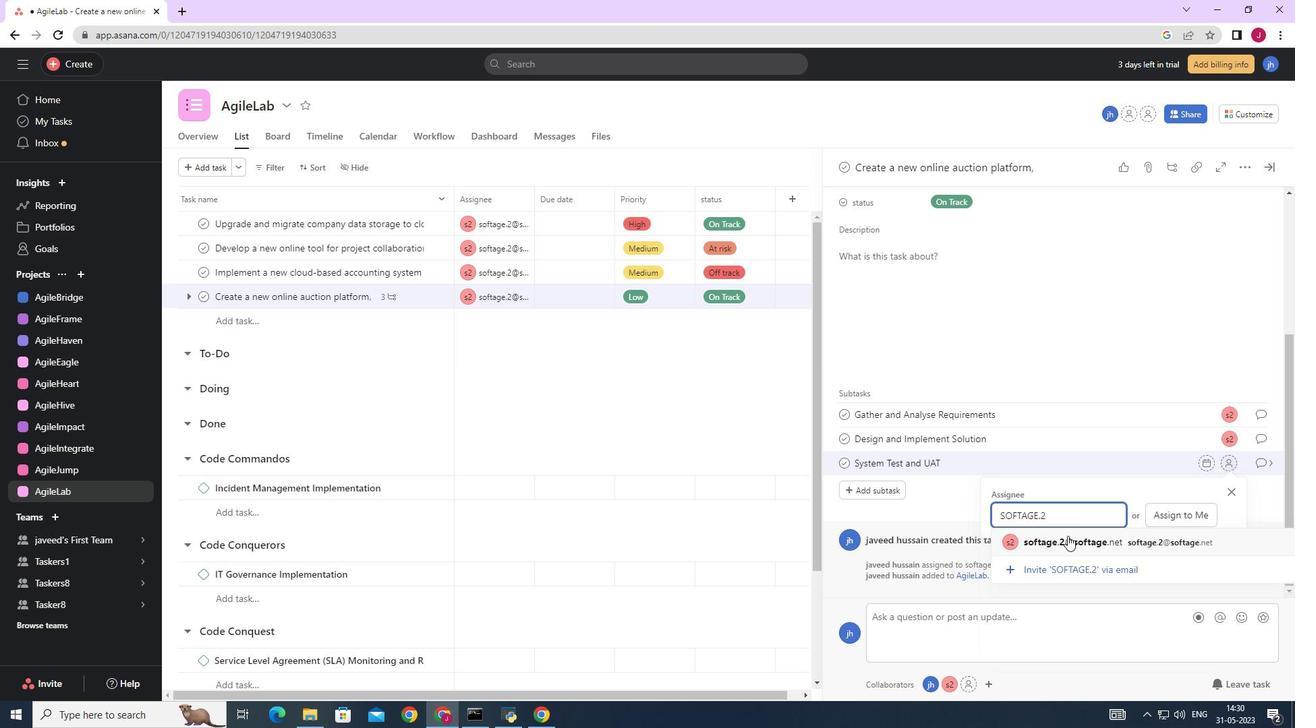 
Action: Mouse pressed left at (1067, 539)
Screenshot: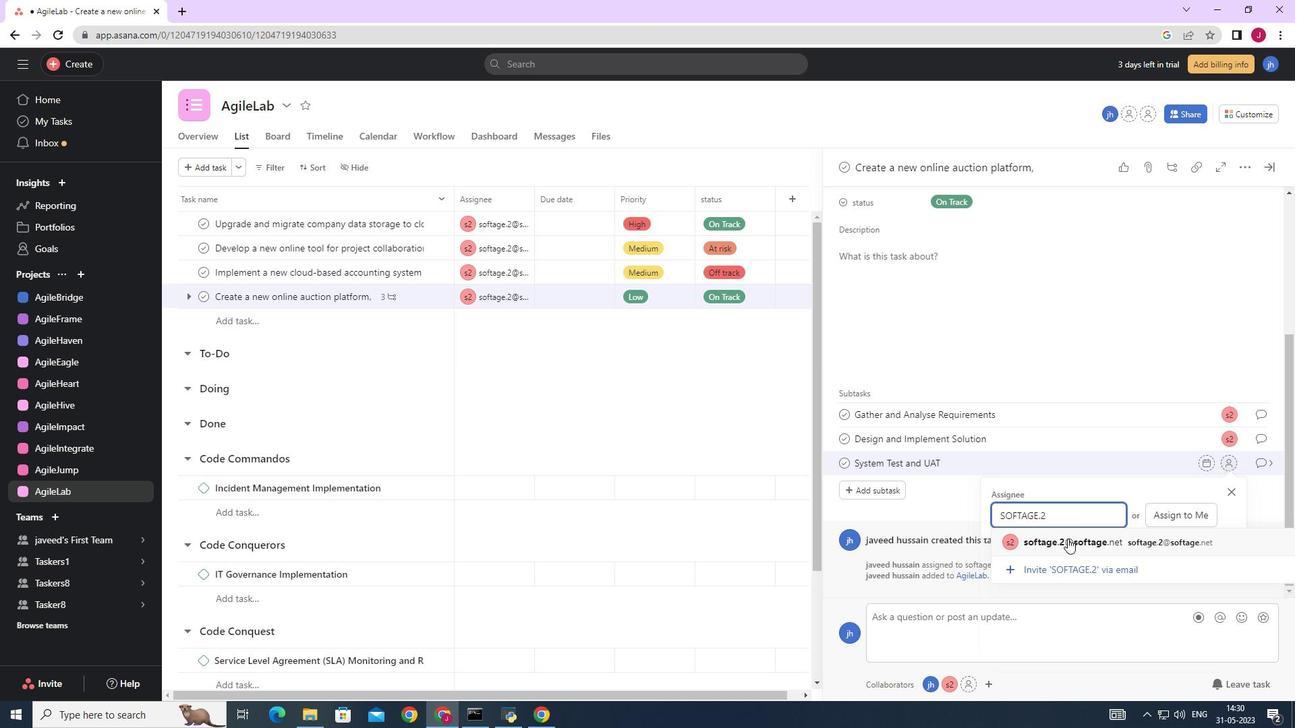 
Action: Mouse moved to (1262, 468)
Screenshot: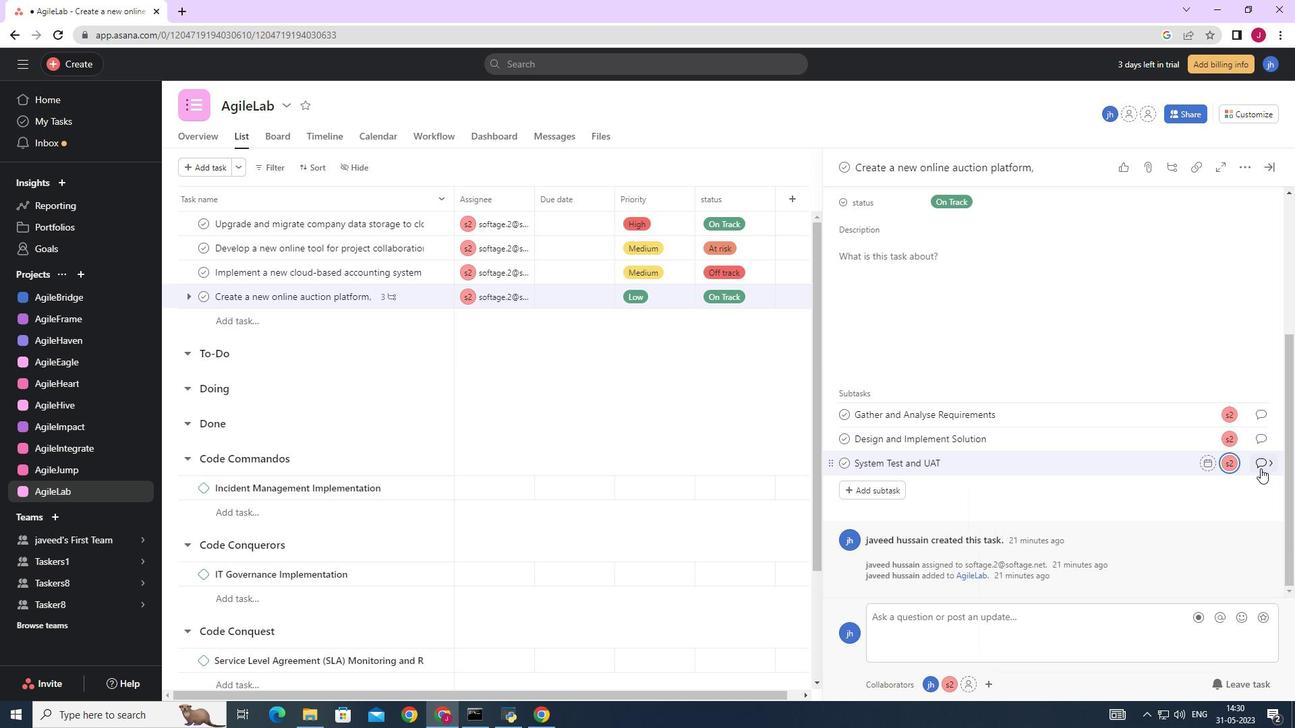 
Action: Mouse pressed left at (1262, 468)
Screenshot: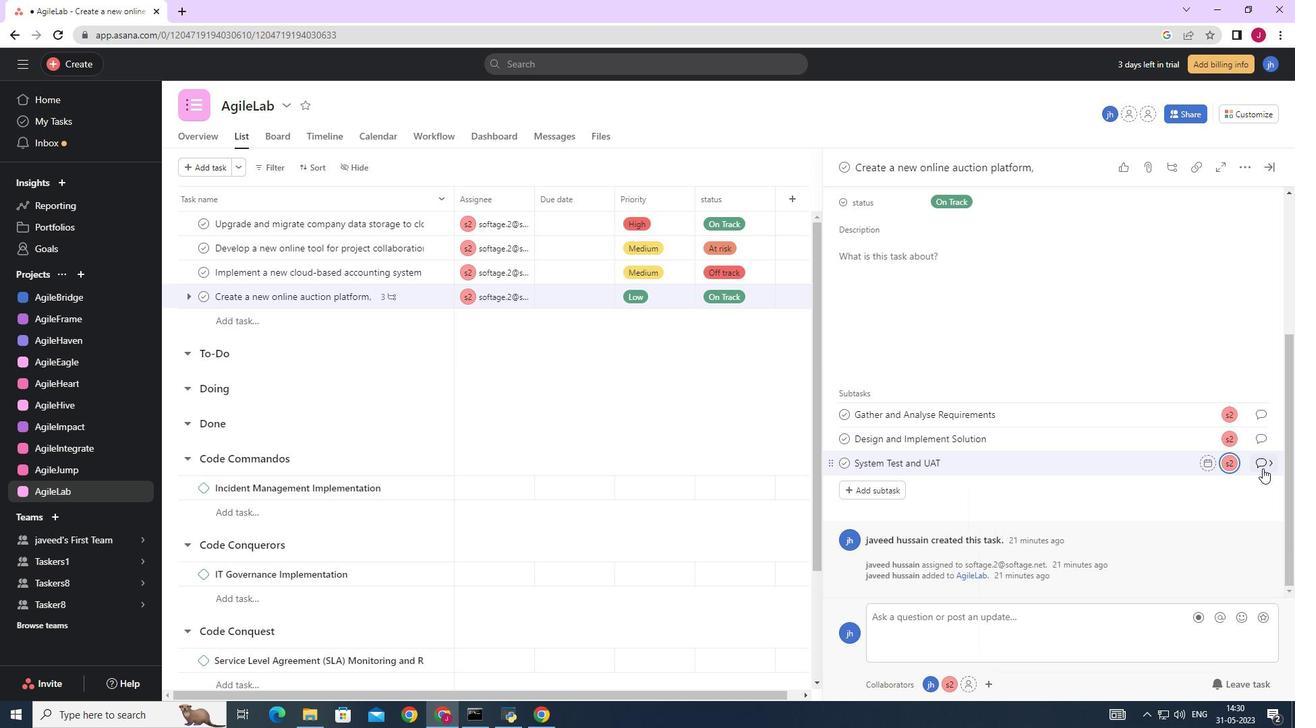 
Action: Mouse moved to (883, 389)
Screenshot: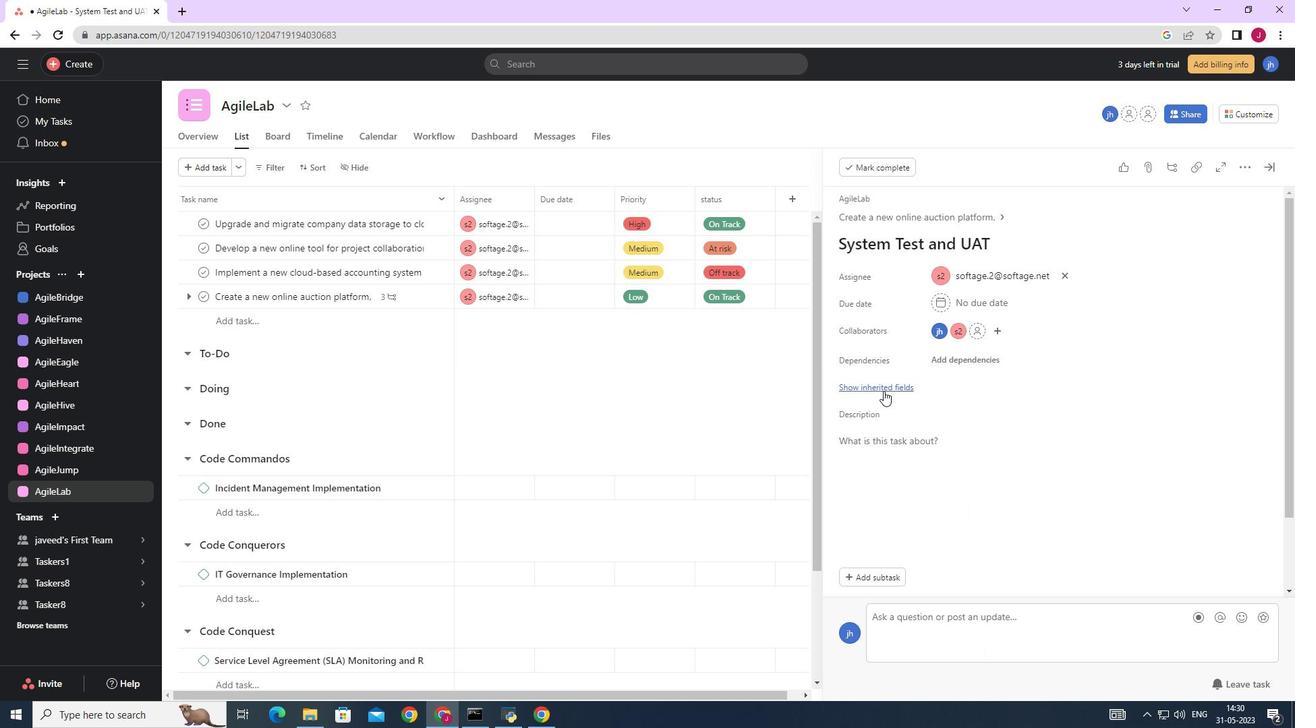 
Action: Mouse pressed left at (883, 389)
Screenshot: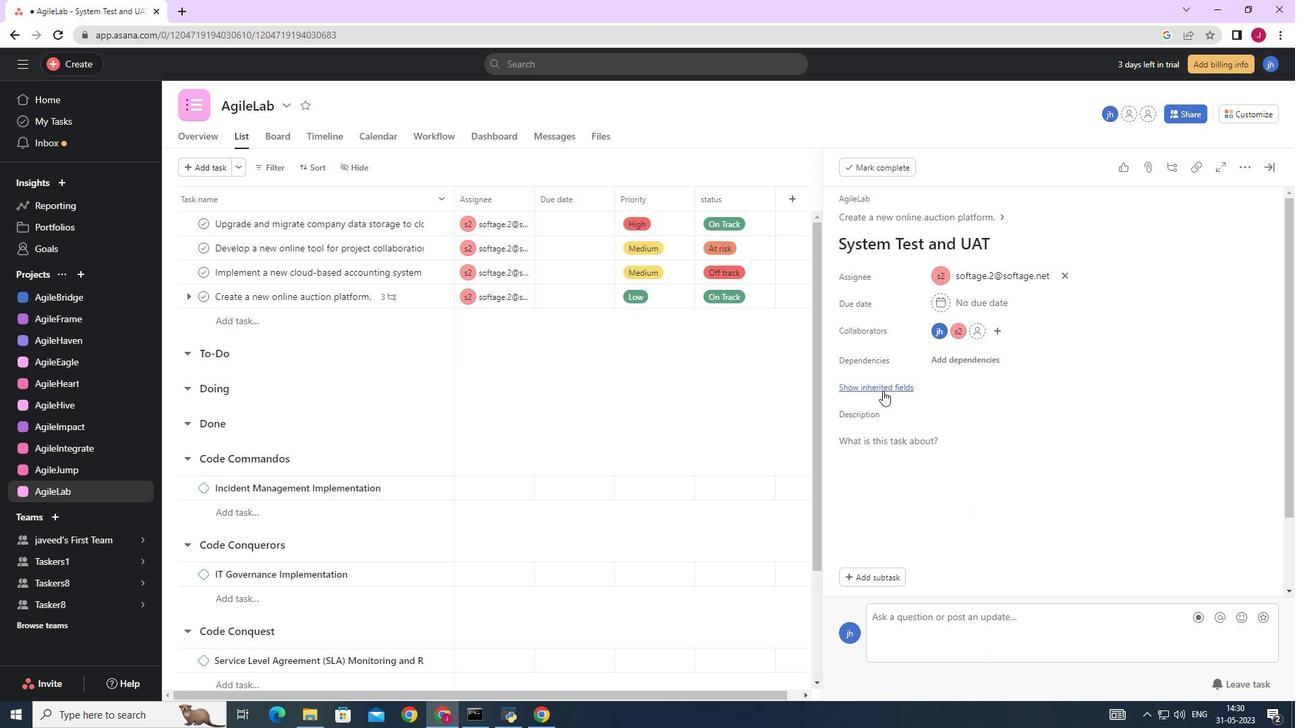 
Action: Mouse moved to (938, 410)
Screenshot: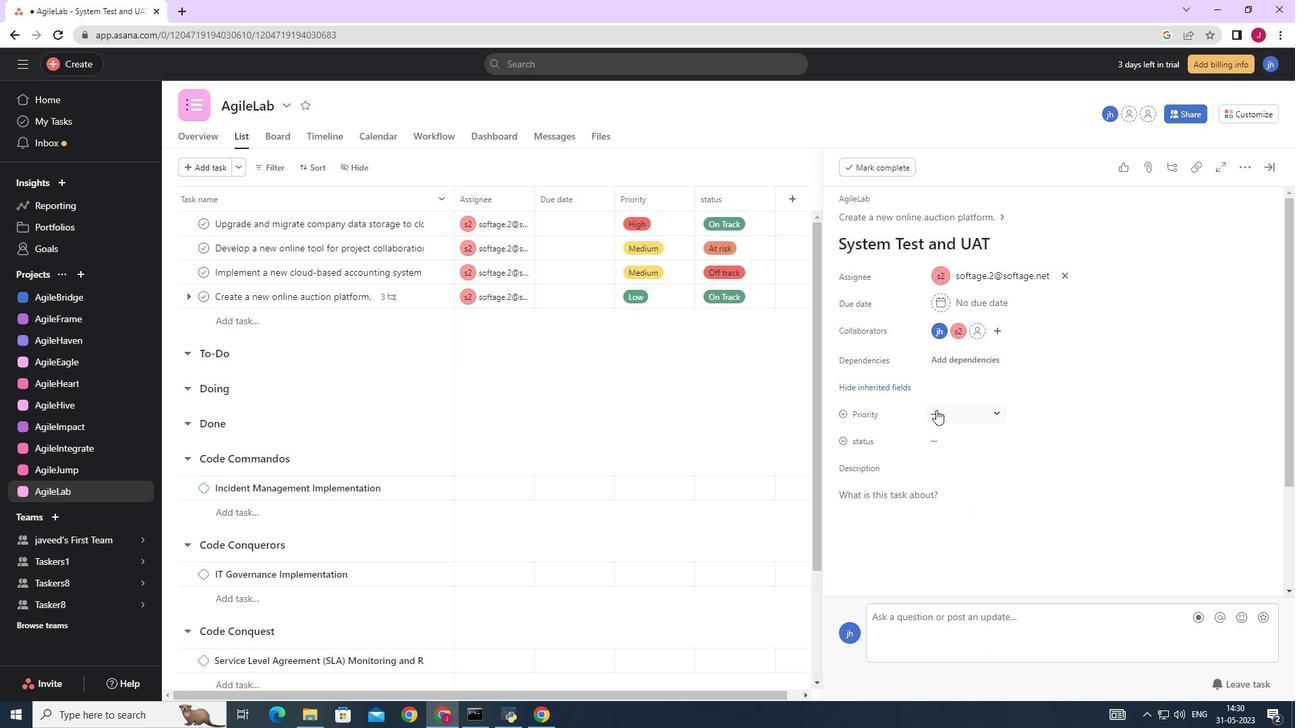 
Action: Mouse pressed left at (938, 410)
Screenshot: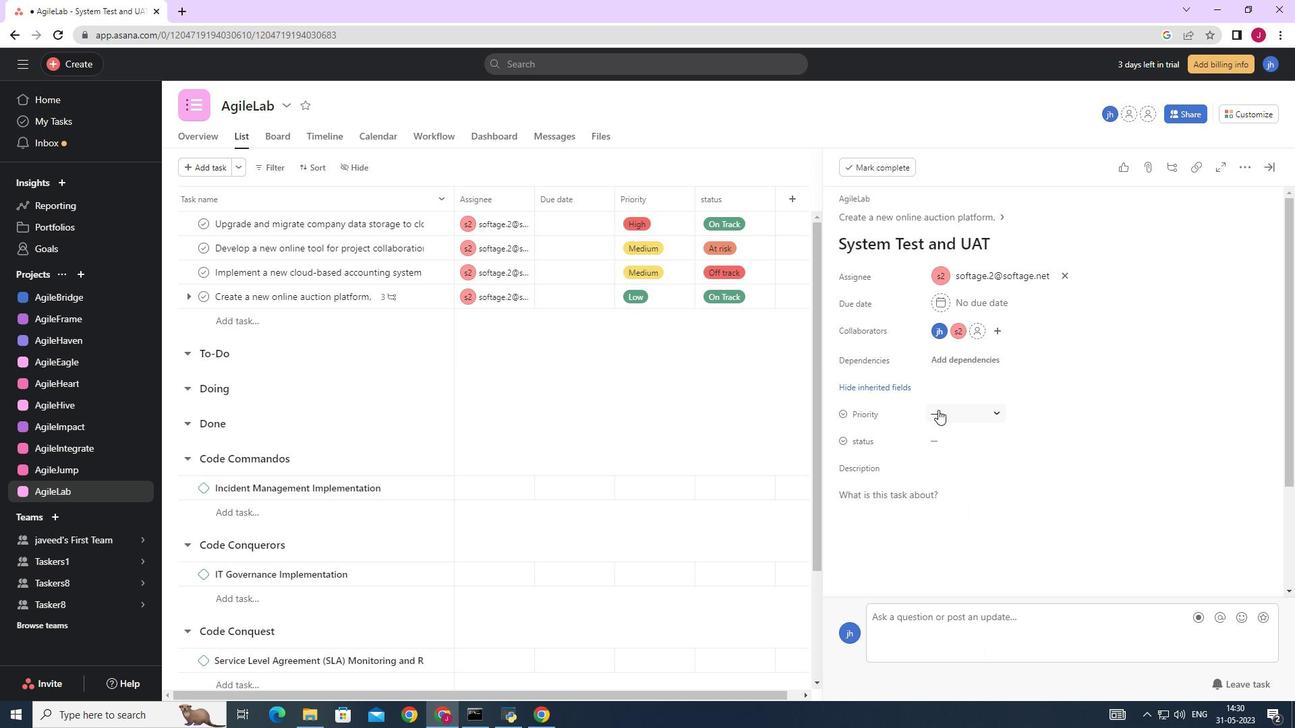 
Action: Mouse moved to (974, 485)
Screenshot: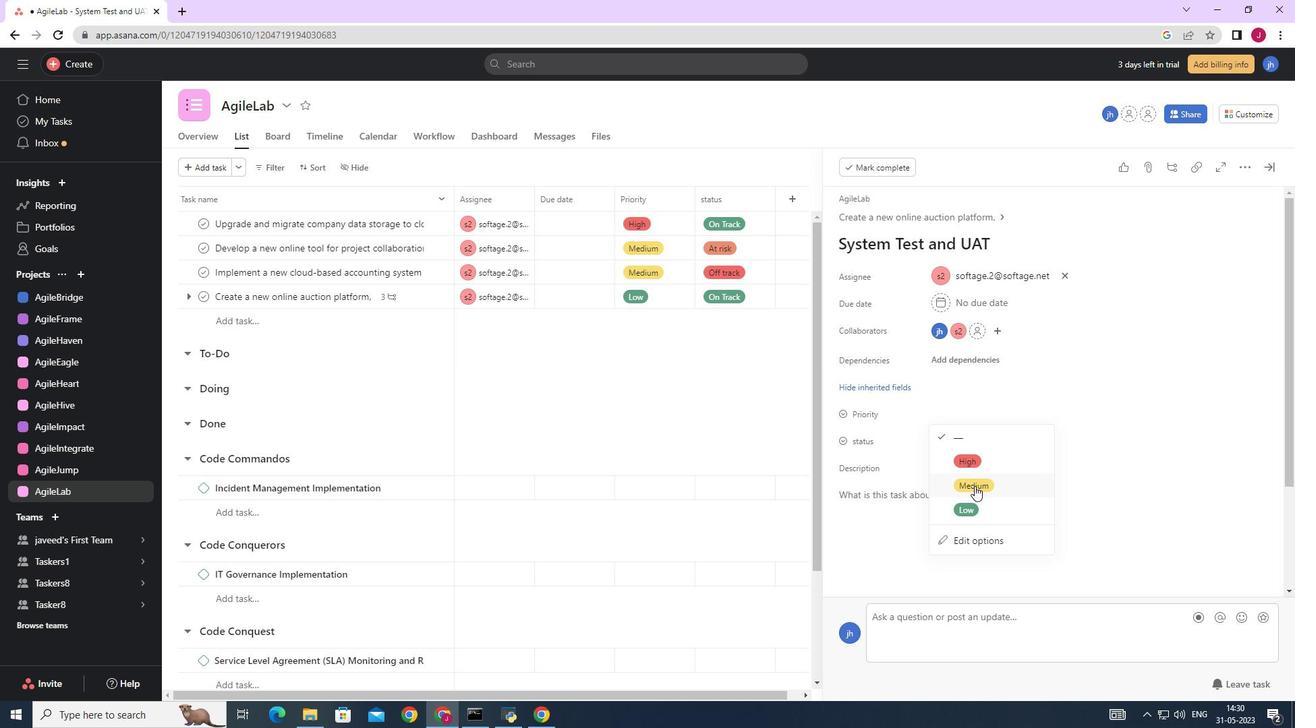 
Action: Mouse pressed left at (974, 485)
Screenshot: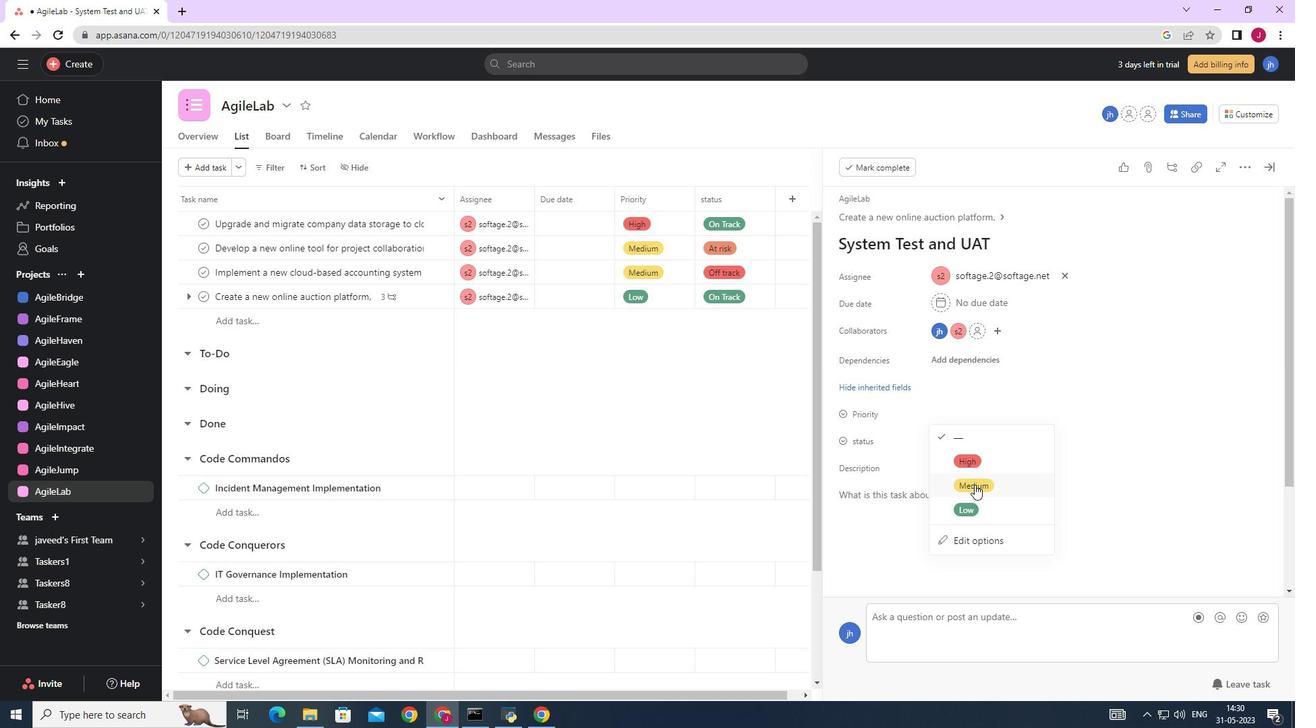 
Action: Mouse moved to (943, 441)
Screenshot: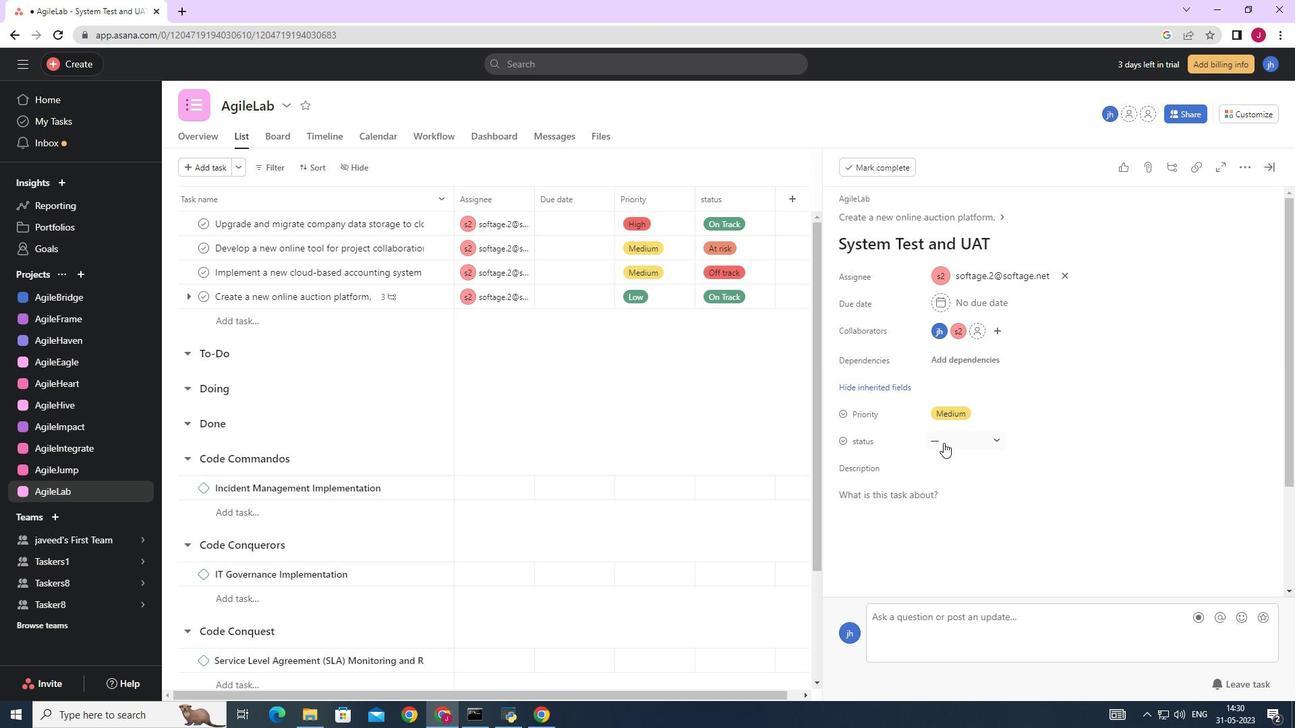 
Action: Mouse pressed left at (943, 441)
Screenshot: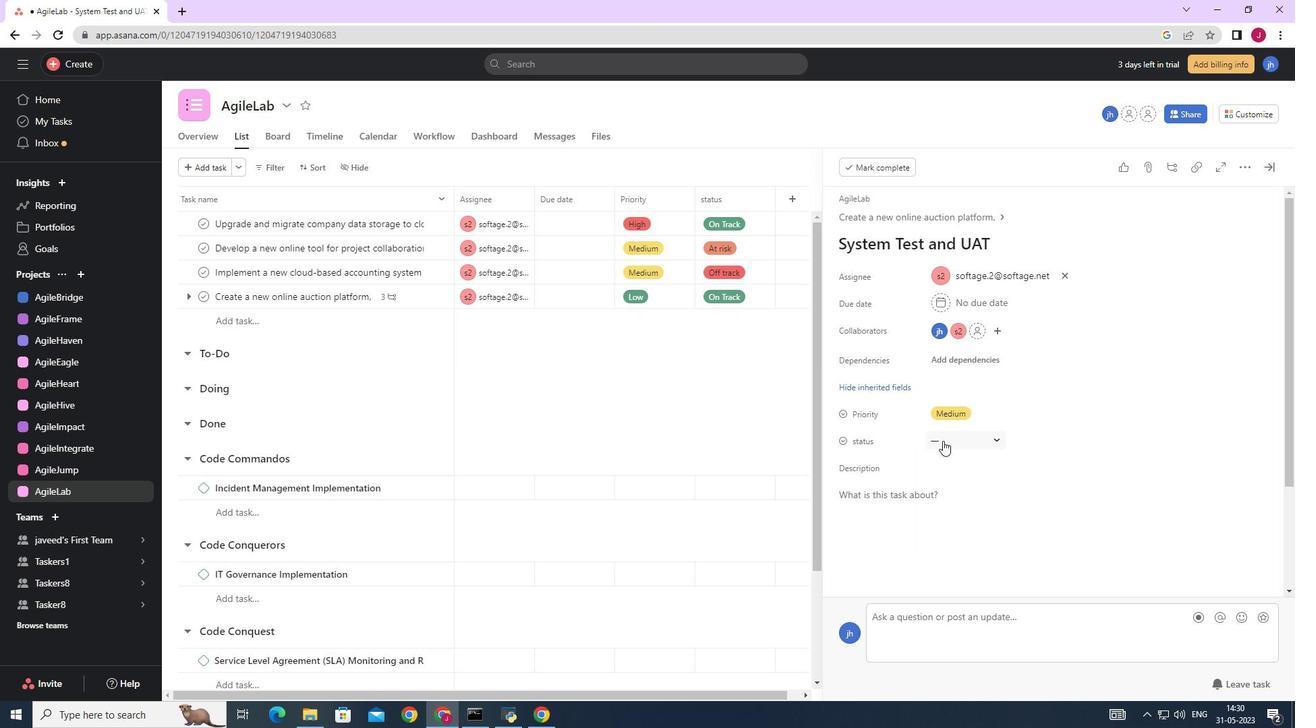 
Action: Mouse moved to (972, 537)
Screenshot: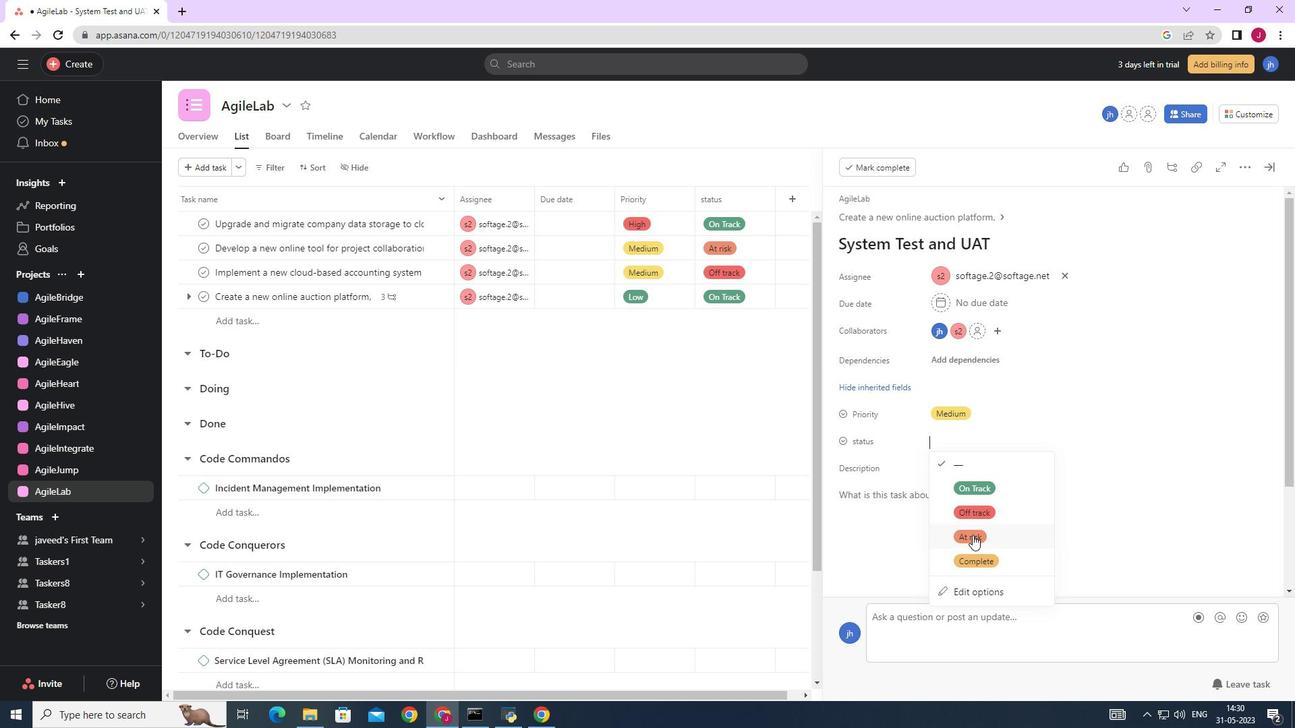 
Action: Mouse pressed left at (972, 537)
Screenshot: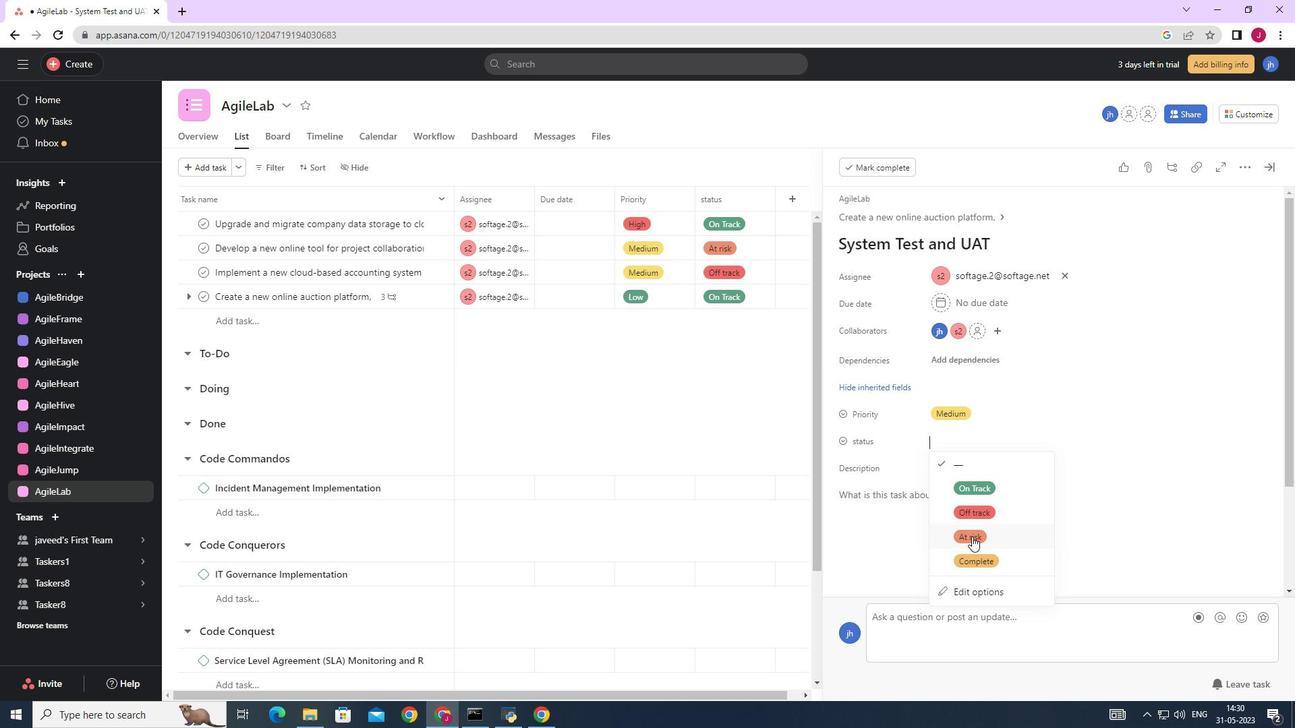 
Action: Mouse moved to (1270, 167)
Screenshot: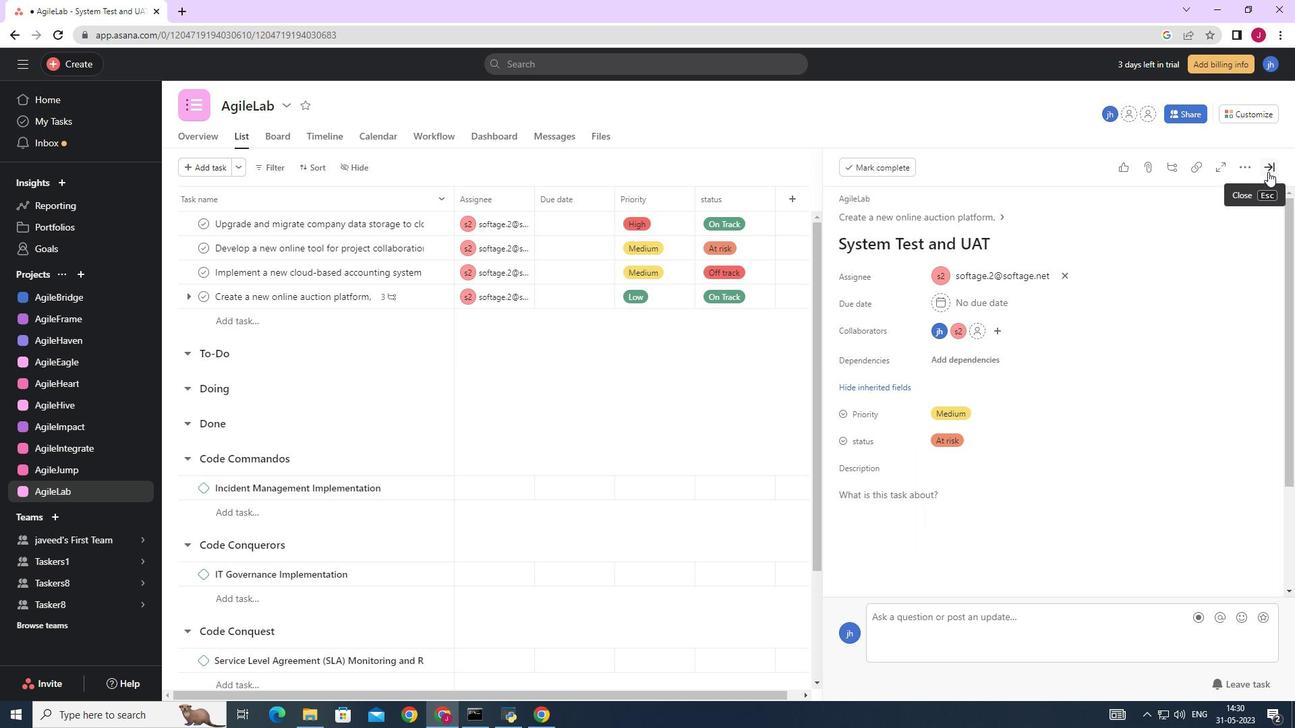 
Action: Mouse pressed left at (1270, 167)
Screenshot: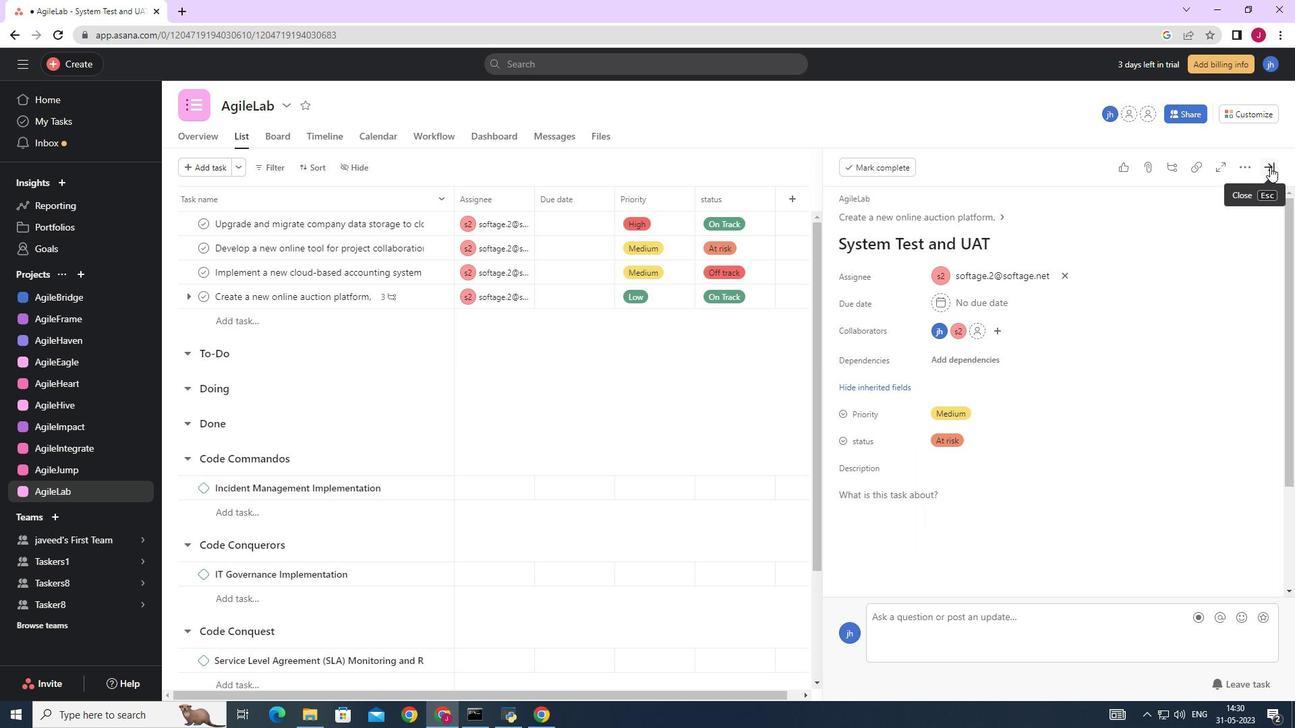 
Action: Mouse moved to (935, 372)
Screenshot: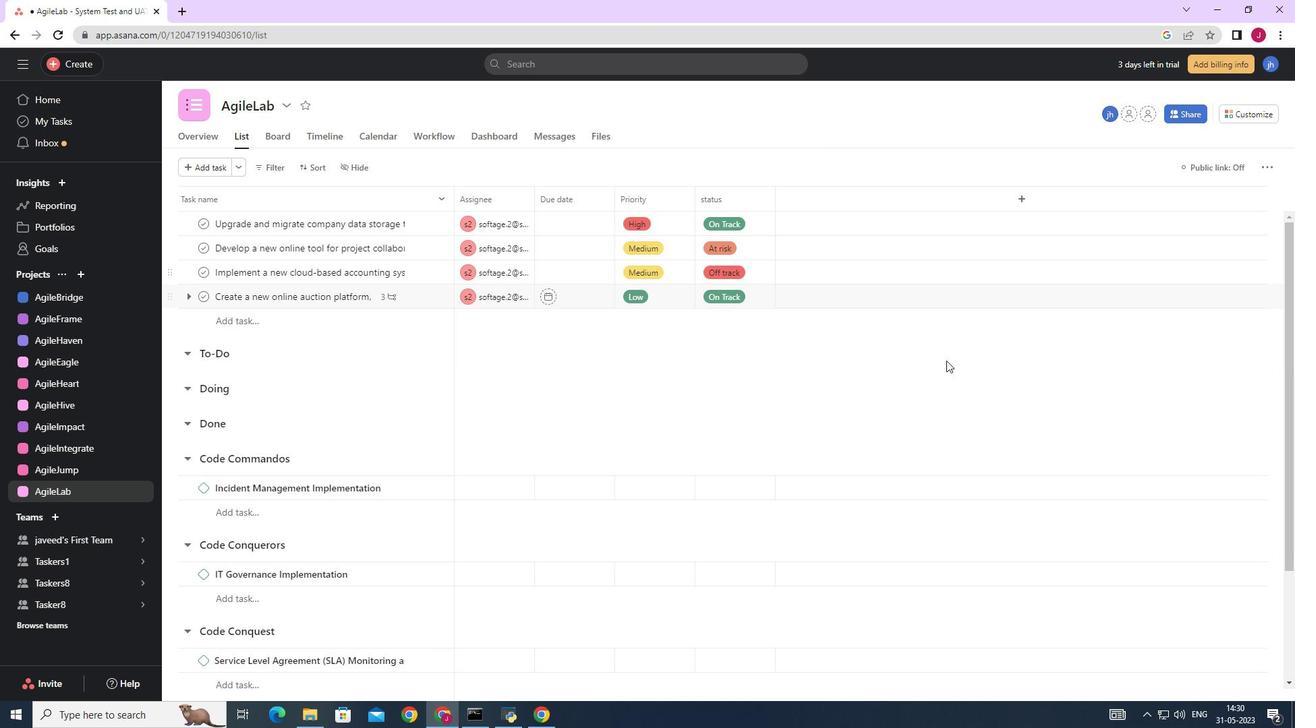 
